 Task: Find connections with filter location Bertoua with filter topic #AIwith filter profile language Spanish with filter current company KEYENCE CORPORATION with filter school St. Anthony's High School - India with filter industry Wholesale Building Materials with filter service category Labor and Employment Law with filter keywords title Hotel Manager
Action: Mouse scrolled (396, 533) with delta (0, 0)
Screenshot: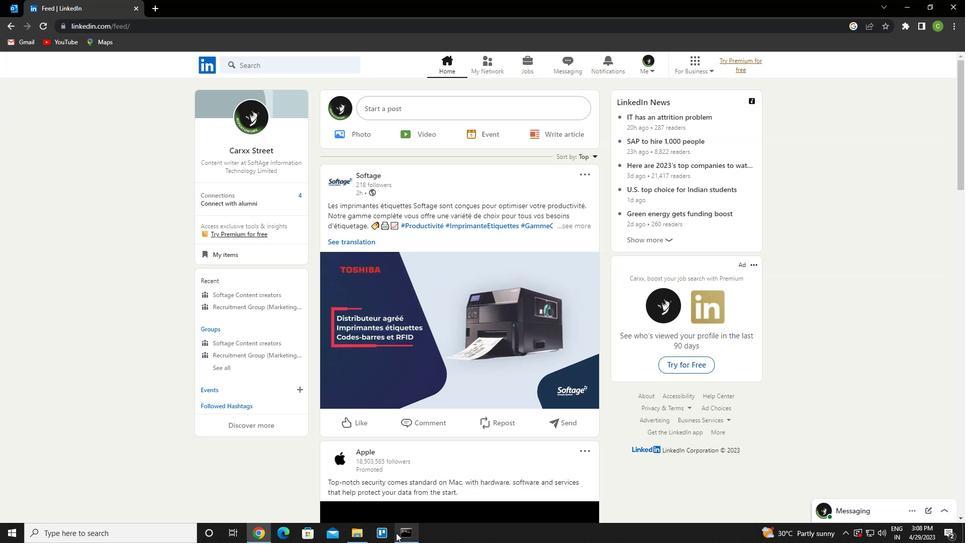 
Action: Mouse moved to (492, 64)
Screenshot: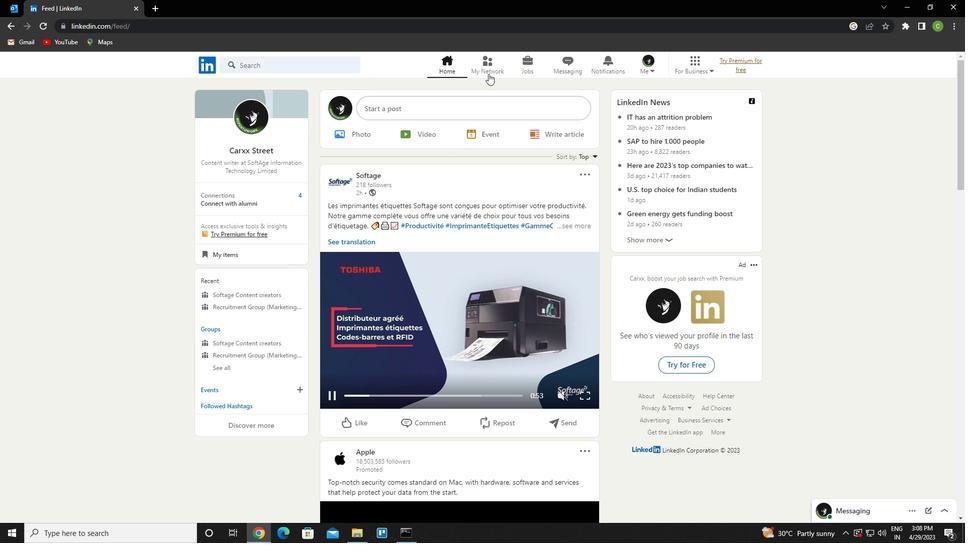 
Action: Mouse pressed left at (492, 64)
Screenshot: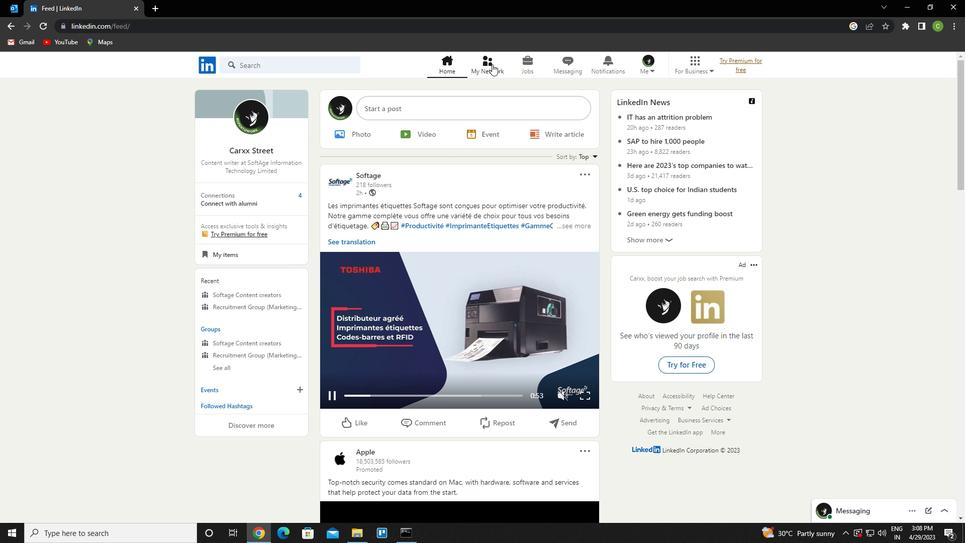 
Action: Mouse moved to (271, 116)
Screenshot: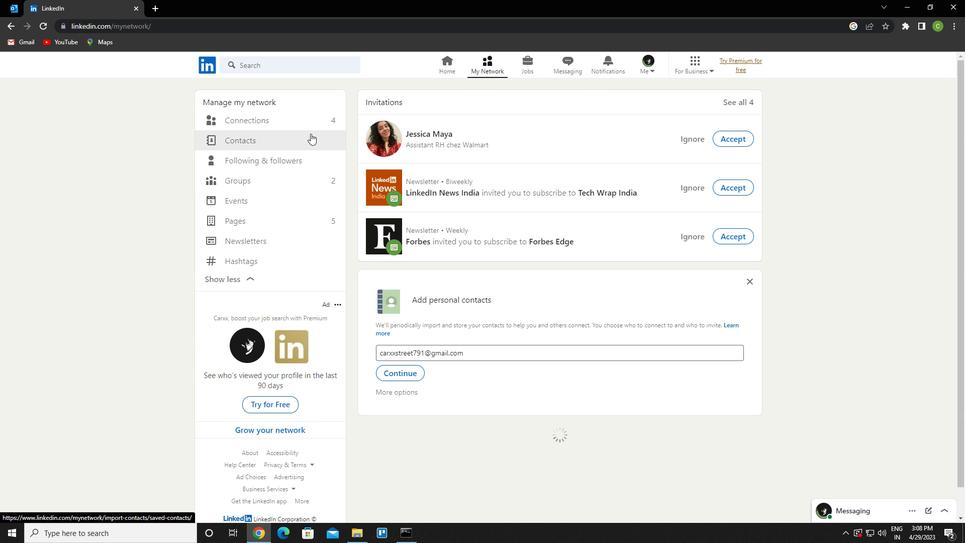 
Action: Mouse pressed left at (271, 116)
Screenshot: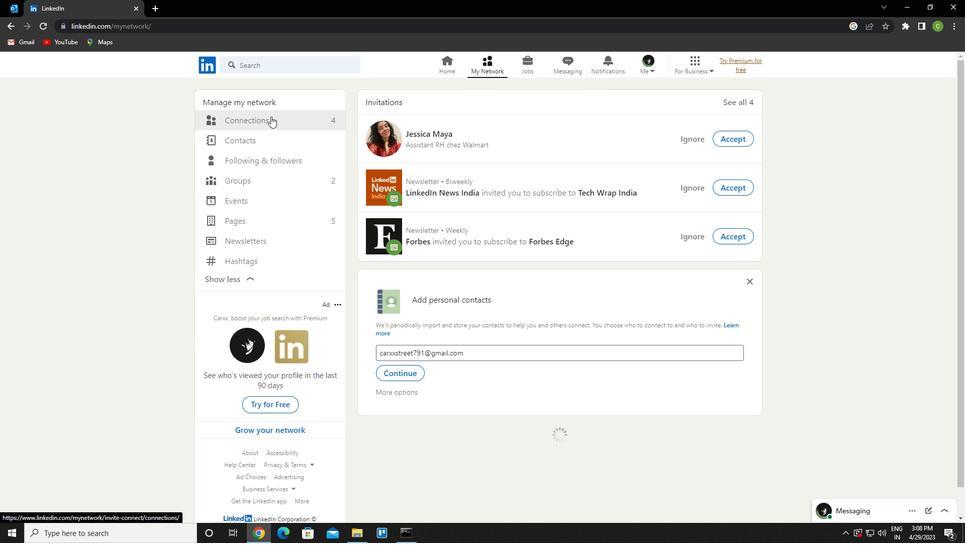 
Action: Mouse moved to (572, 127)
Screenshot: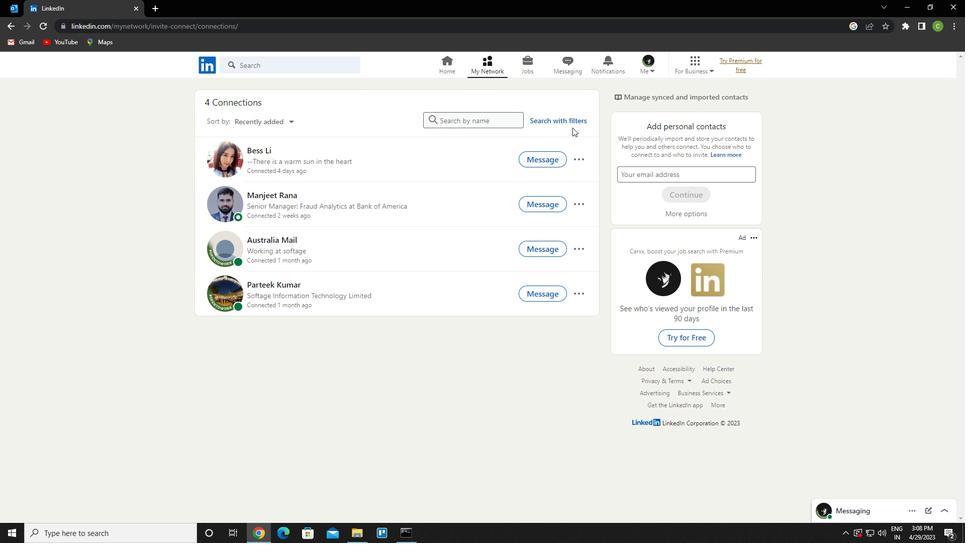 
Action: Mouse pressed left at (572, 127)
Screenshot: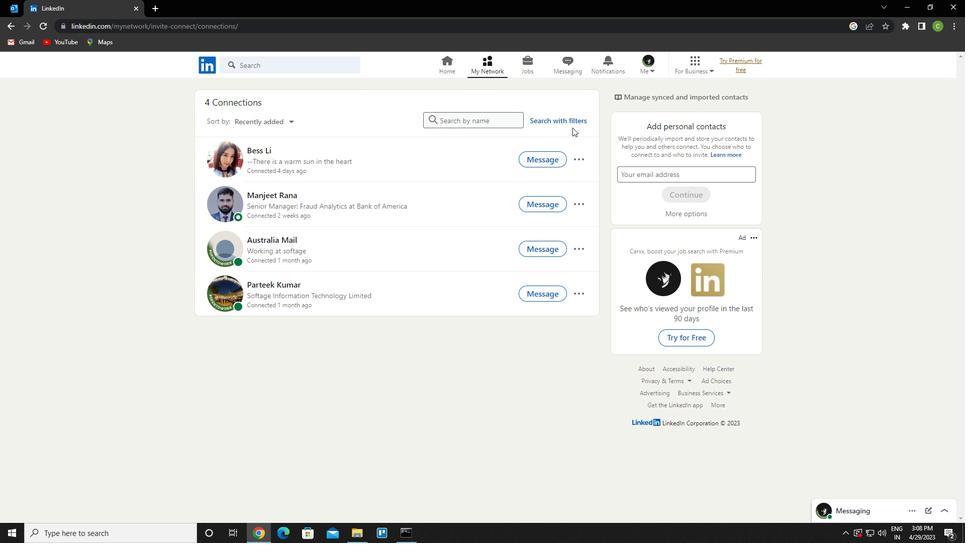 
Action: Mouse moved to (573, 122)
Screenshot: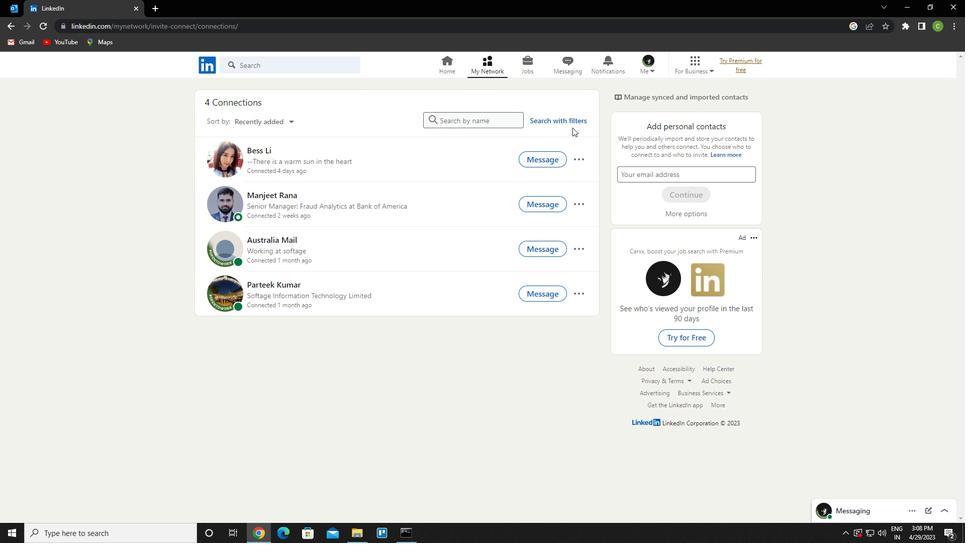 
Action: Mouse pressed left at (573, 122)
Screenshot: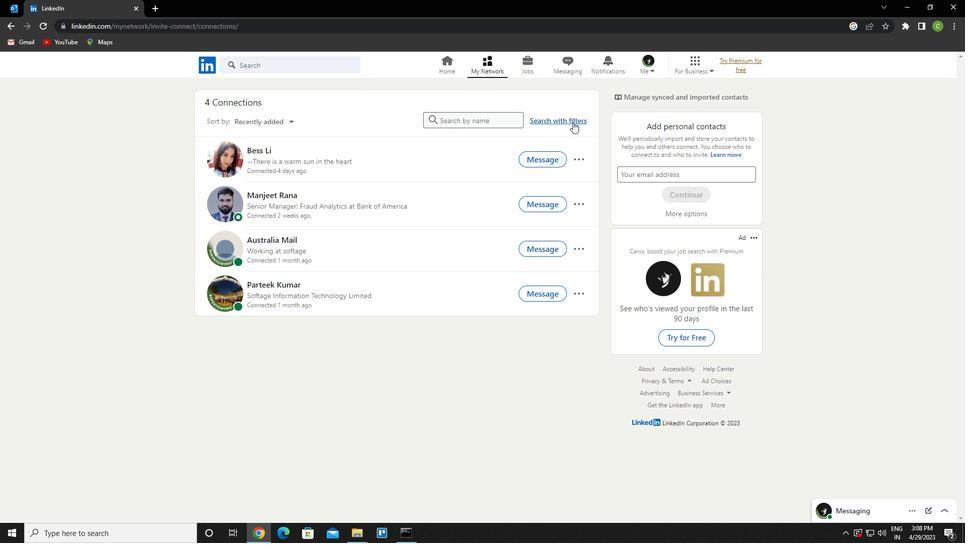 
Action: Mouse moved to (518, 90)
Screenshot: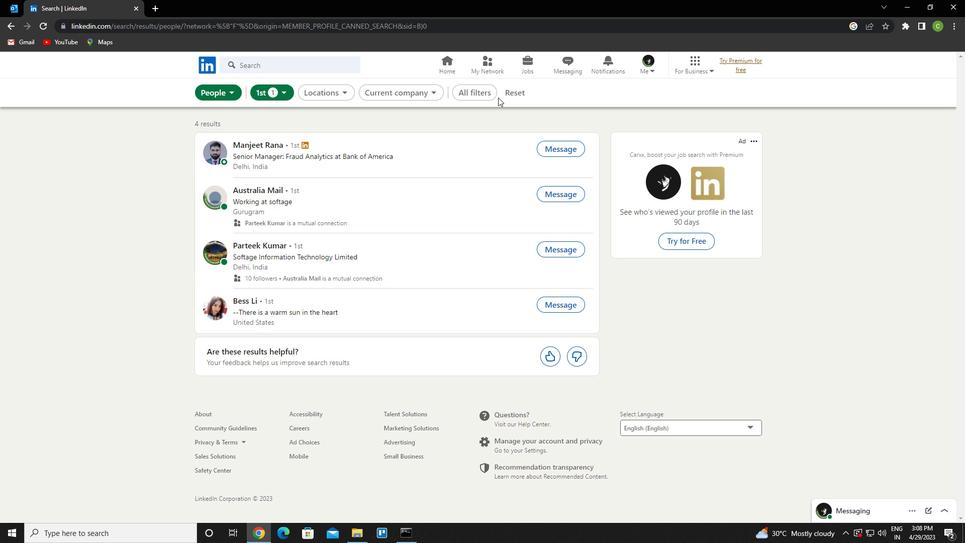 
Action: Mouse pressed left at (518, 90)
Screenshot: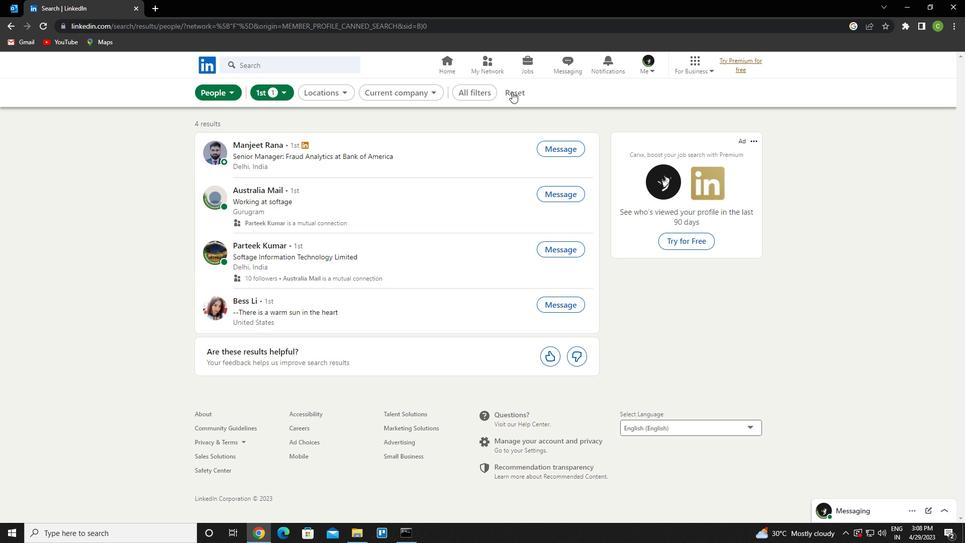 
Action: Mouse moved to (506, 88)
Screenshot: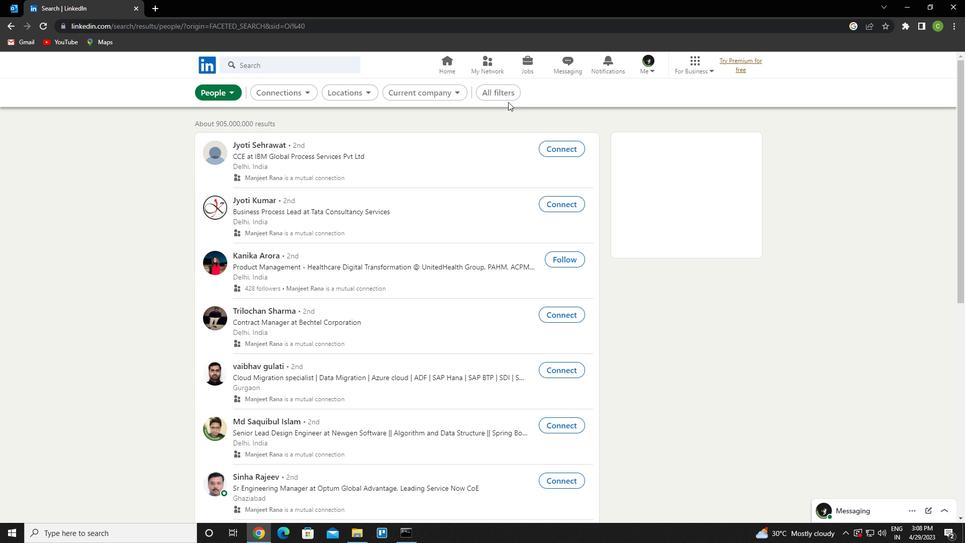 
Action: Mouse pressed left at (506, 88)
Screenshot: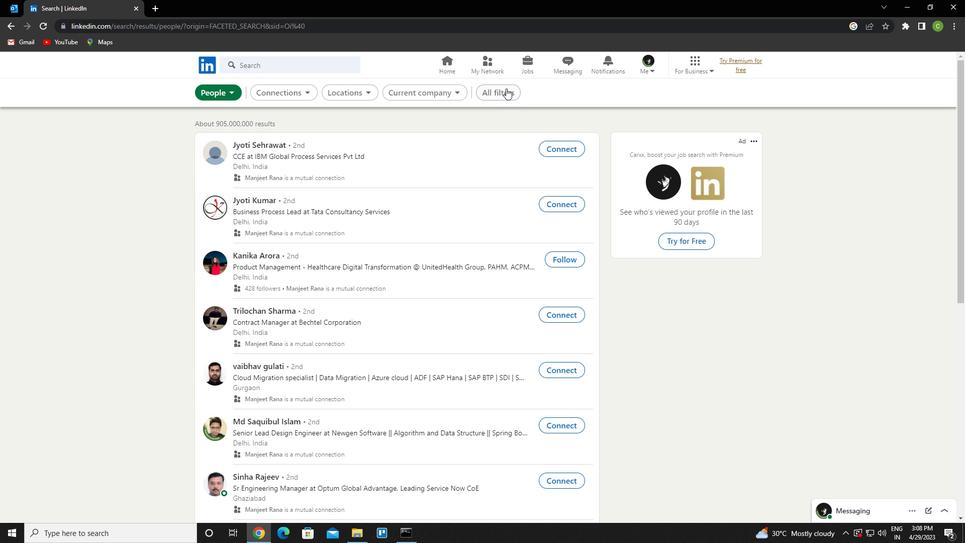 
Action: Mouse moved to (783, 336)
Screenshot: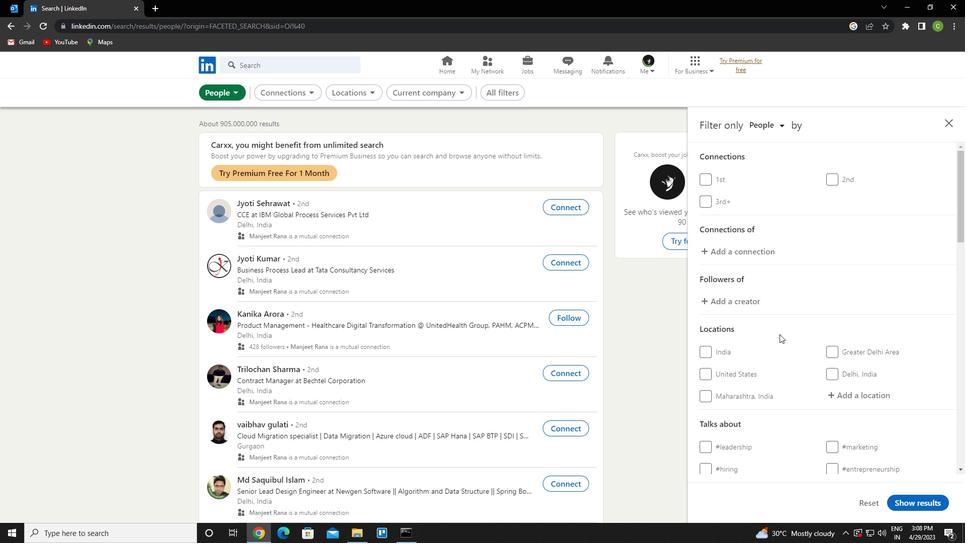 
Action: Mouse scrolled (783, 335) with delta (0, 0)
Screenshot: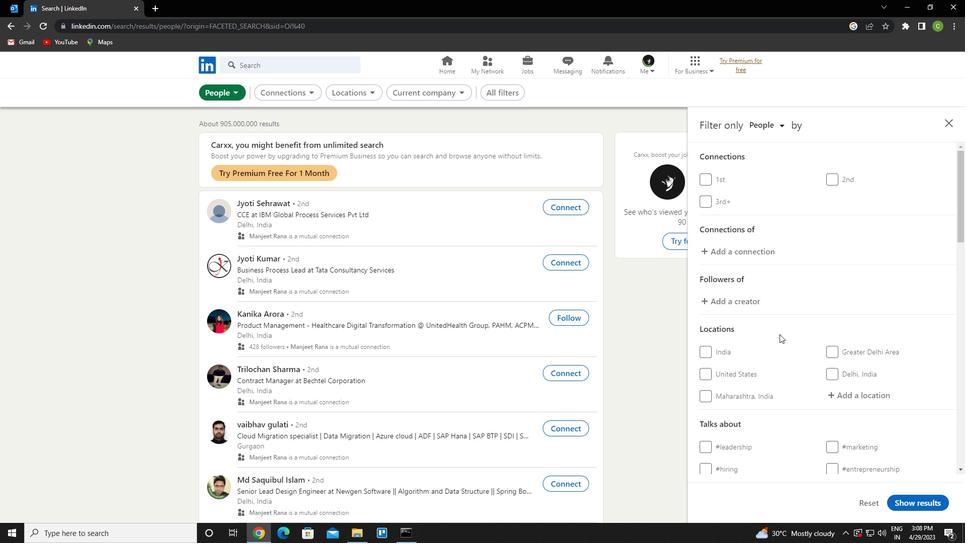 
Action: Mouse moved to (788, 340)
Screenshot: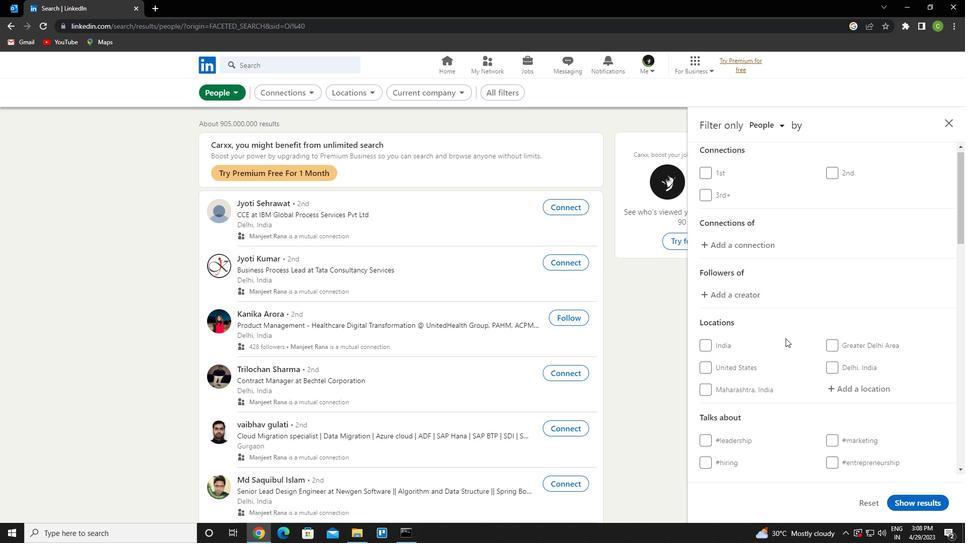 
Action: Mouse scrolled (788, 340) with delta (0, 0)
Screenshot: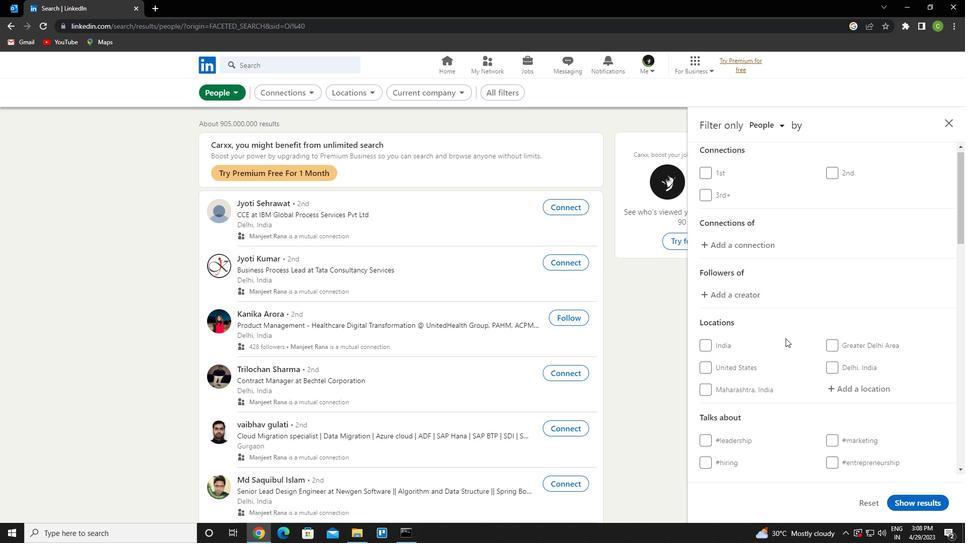 
Action: Mouse moved to (854, 294)
Screenshot: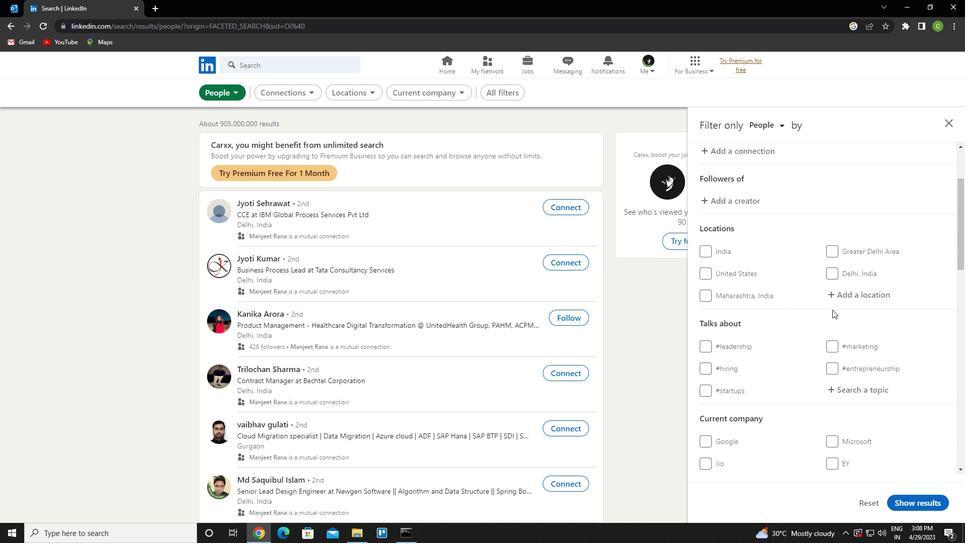 
Action: Mouse pressed left at (854, 294)
Screenshot: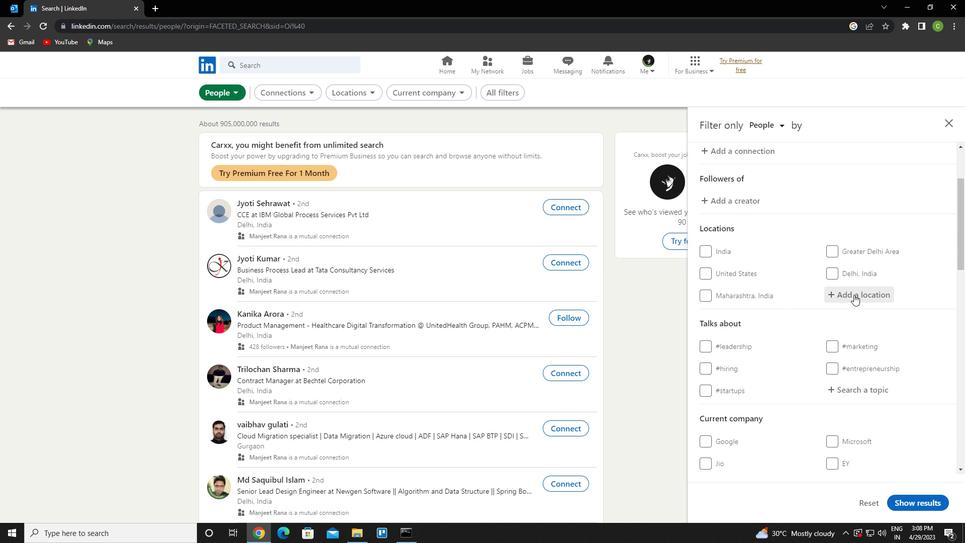 
Action: Key pressed <Key.caps_lock>b<Key.caps_lock>erto<Key.down>ua<Key.left><Key.down><Key.enter>
Screenshot: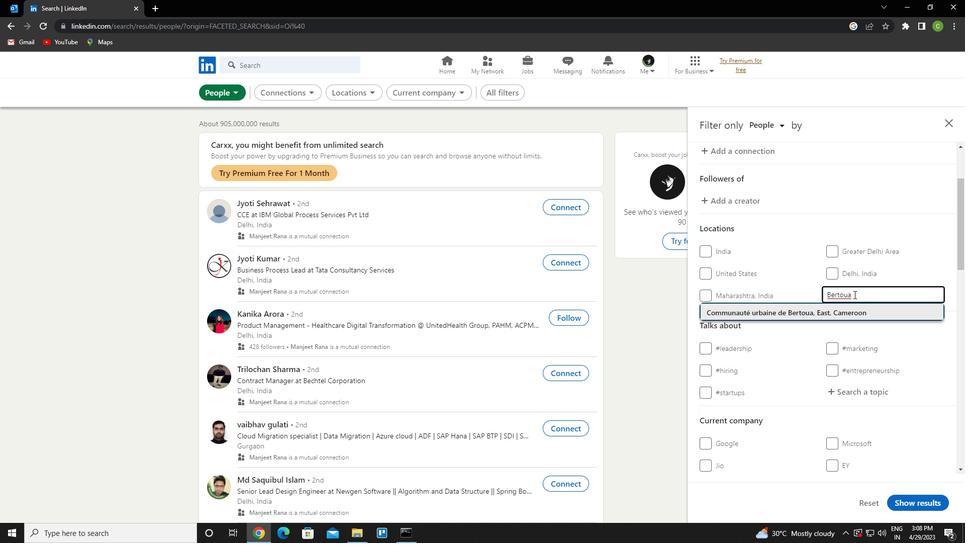 
Action: Mouse moved to (830, 308)
Screenshot: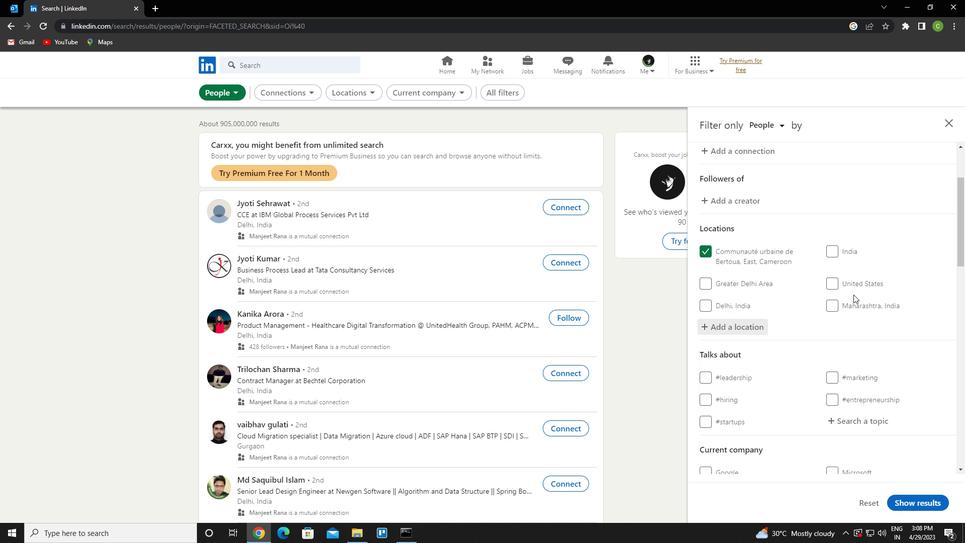 
Action: Mouse scrolled (830, 307) with delta (0, 0)
Screenshot: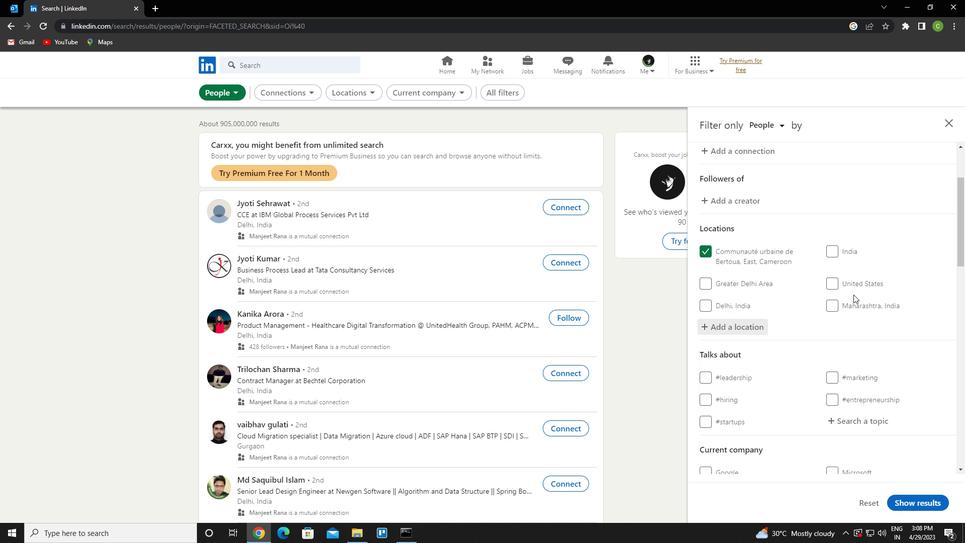 
Action: Mouse moved to (827, 306)
Screenshot: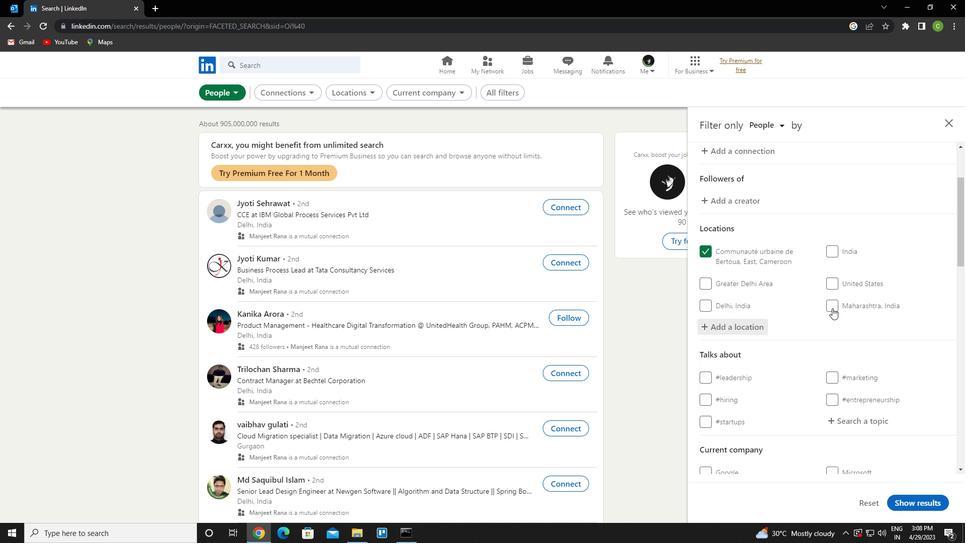 
Action: Mouse scrolled (827, 306) with delta (0, 0)
Screenshot: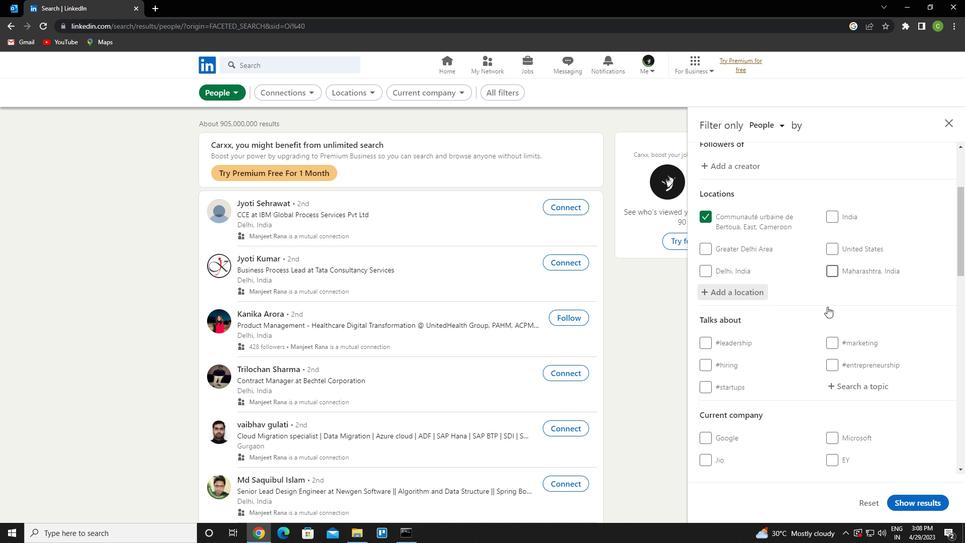 
Action: Mouse moved to (826, 306)
Screenshot: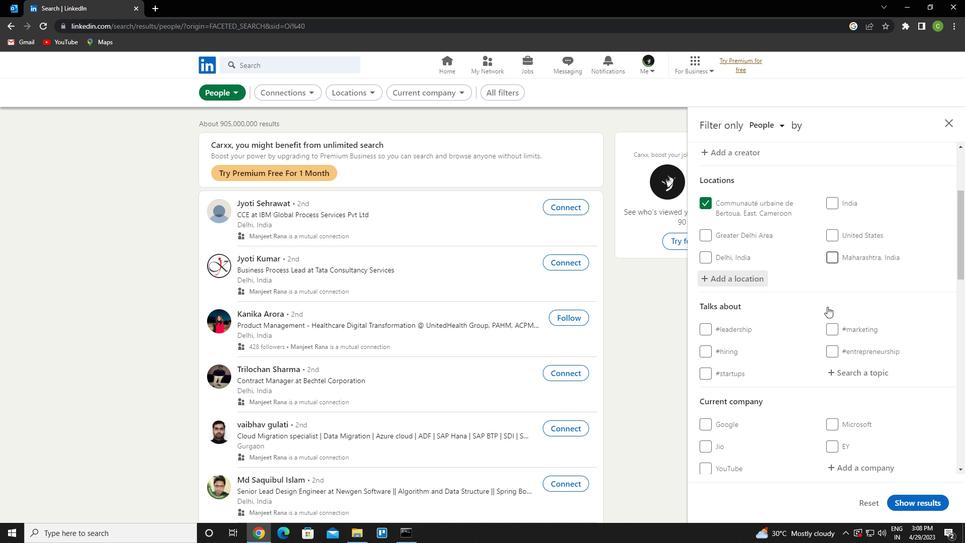 
Action: Mouse scrolled (826, 306) with delta (0, 0)
Screenshot: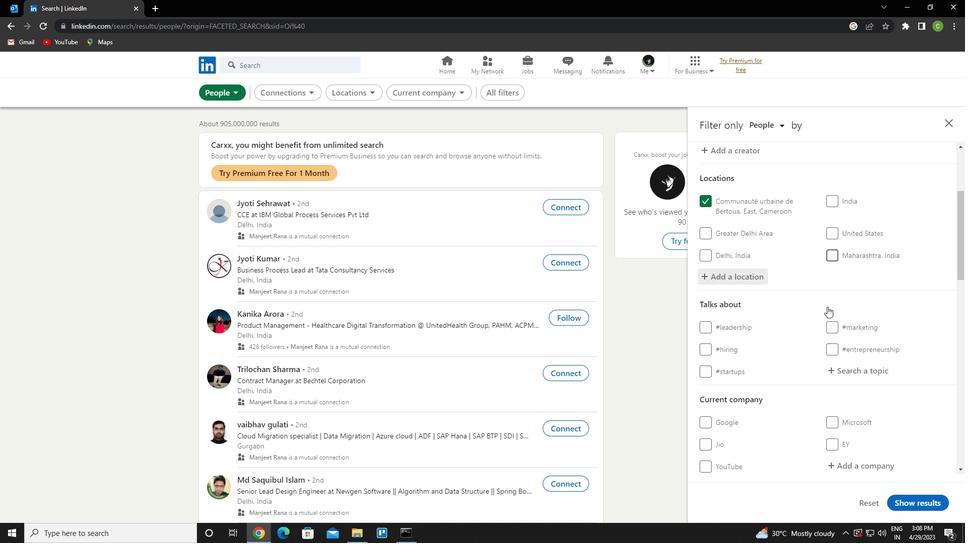 
Action: Mouse moved to (863, 271)
Screenshot: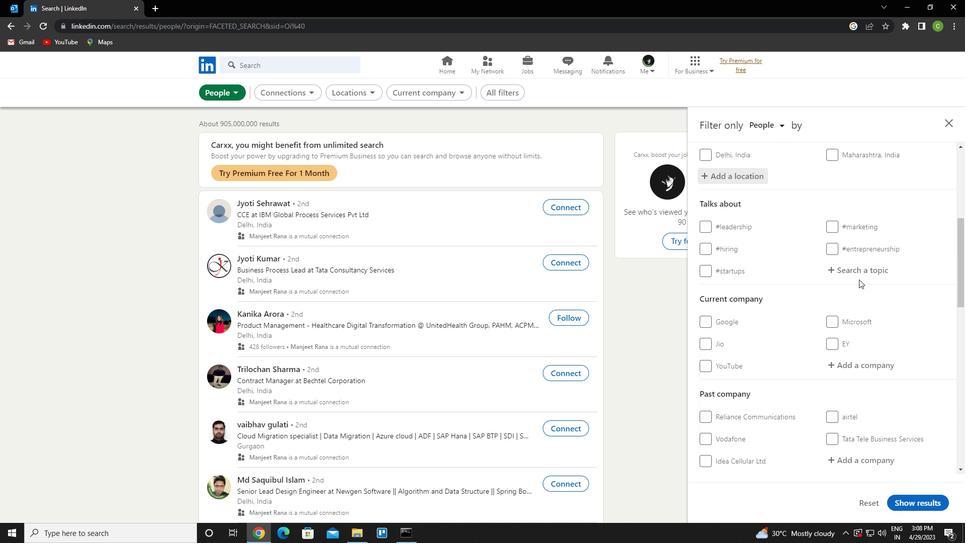 
Action: Mouse pressed left at (863, 271)
Screenshot: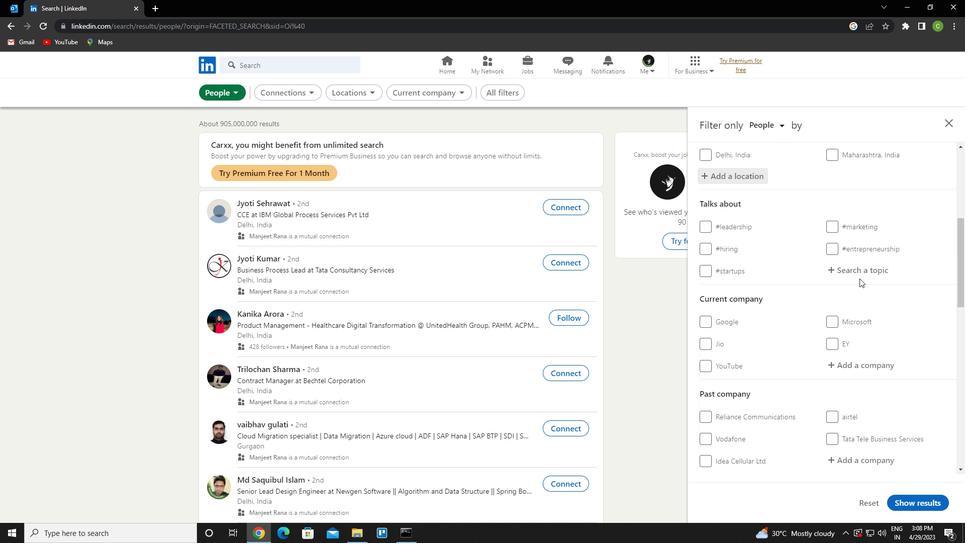 
Action: Key pressed ai<Key.down><Key.enter>
Screenshot: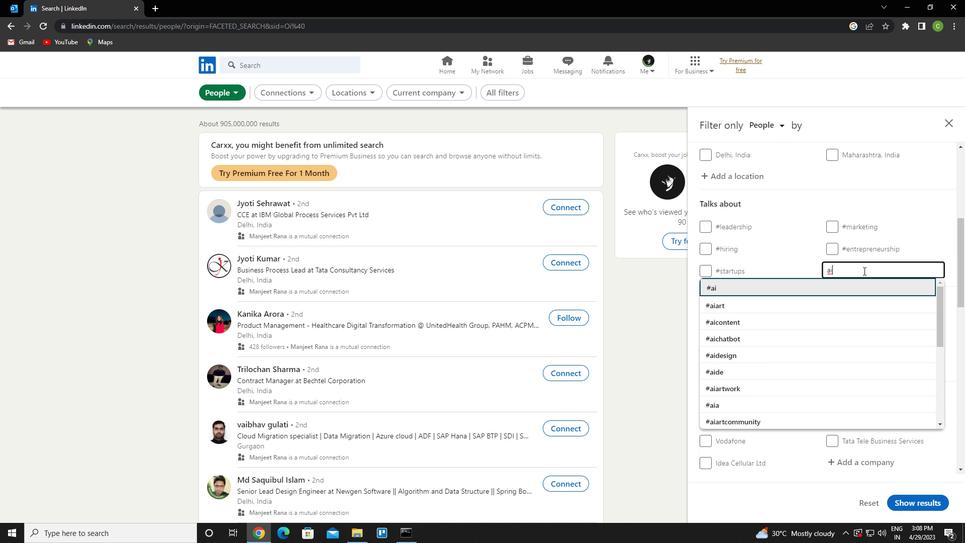 
Action: Mouse moved to (860, 271)
Screenshot: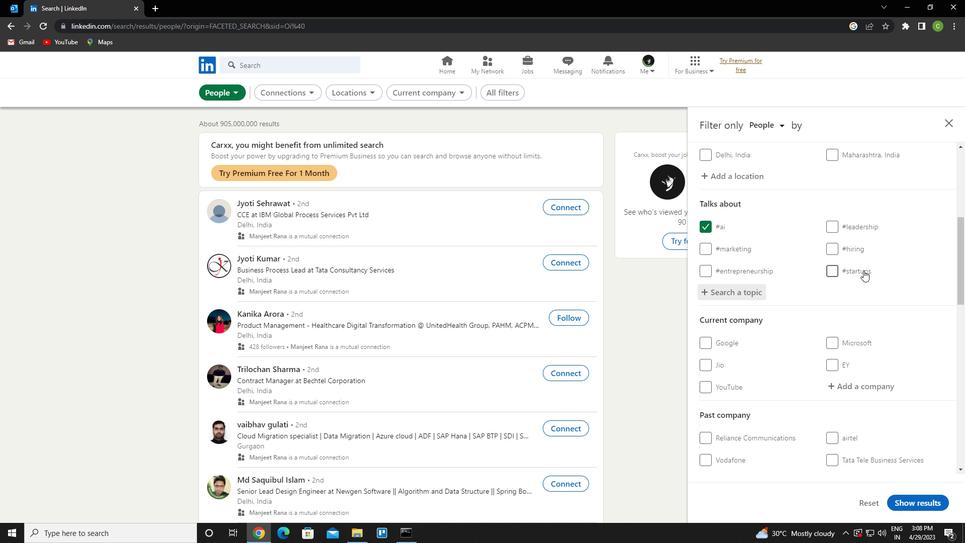 
Action: Mouse scrolled (860, 271) with delta (0, 0)
Screenshot: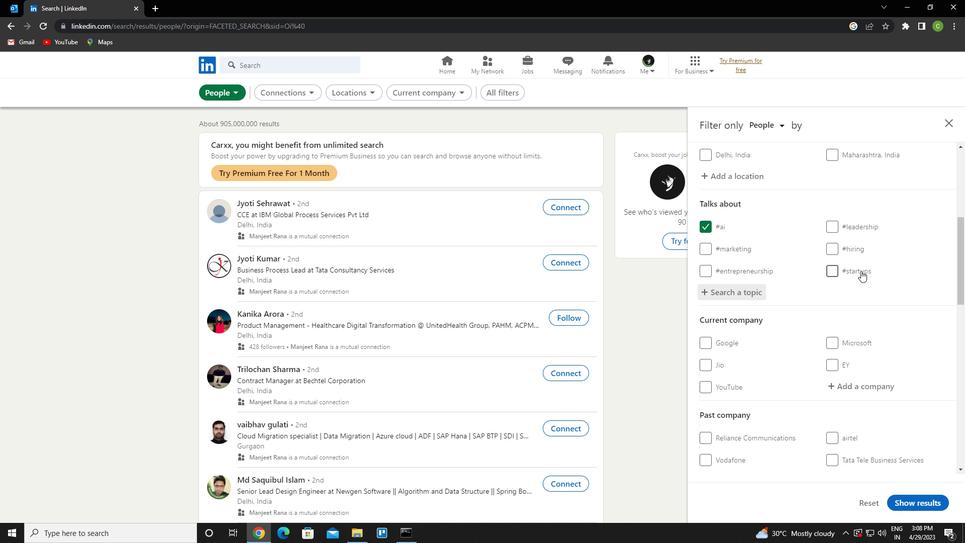 
Action: Mouse moved to (860, 272)
Screenshot: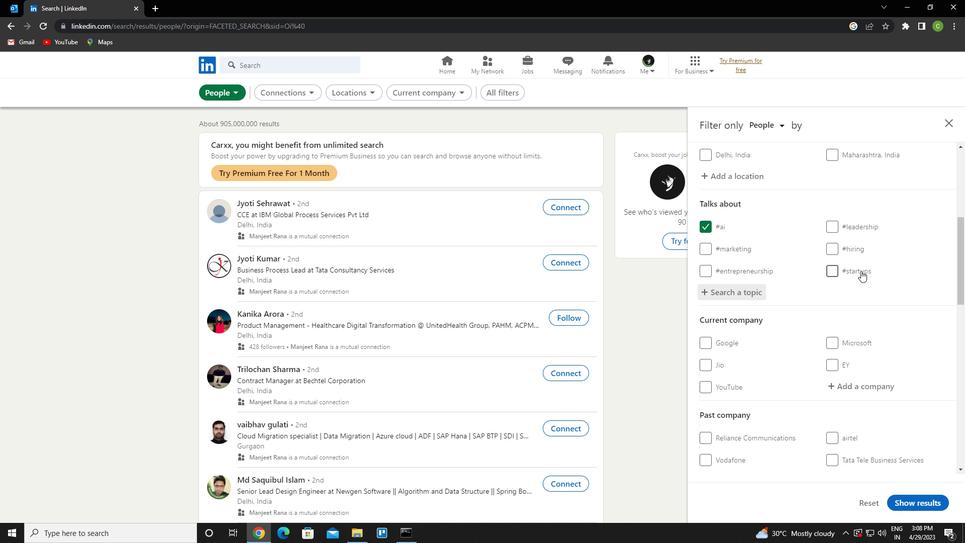 
Action: Mouse scrolled (860, 271) with delta (0, 0)
Screenshot: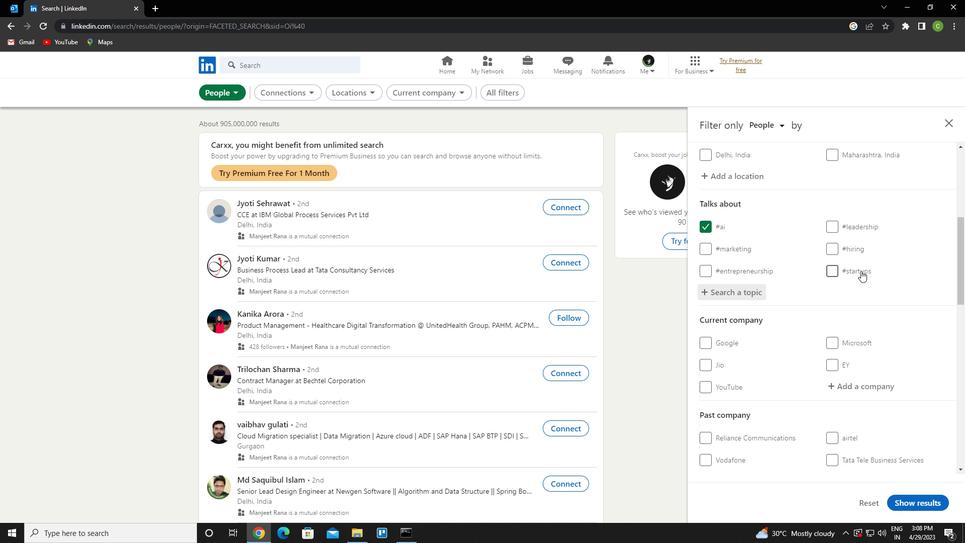 
Action: Mouse scrolled (860, 271) with delta (0, 0)
Screenshot: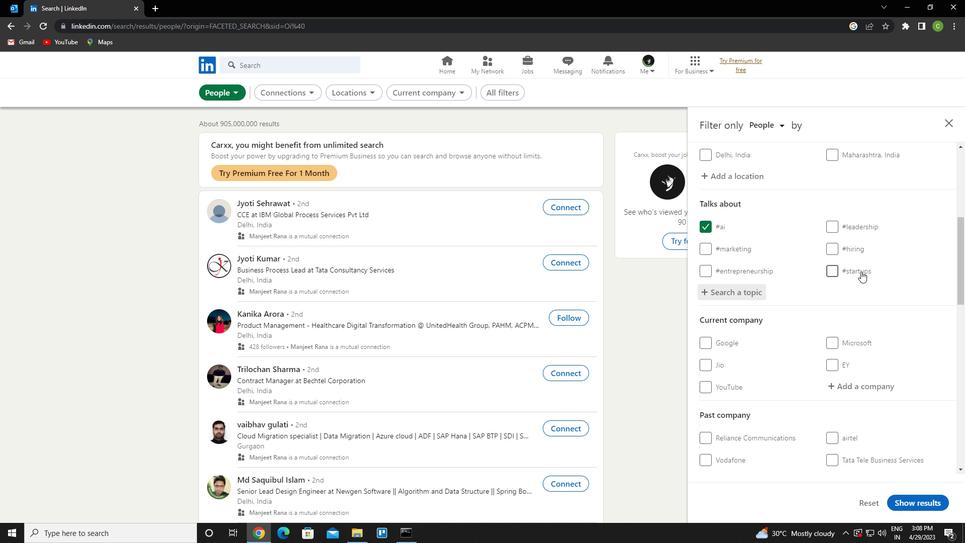 
Action: Mouse scrolled (860, 271) with delta (0, 0)
Screenshot: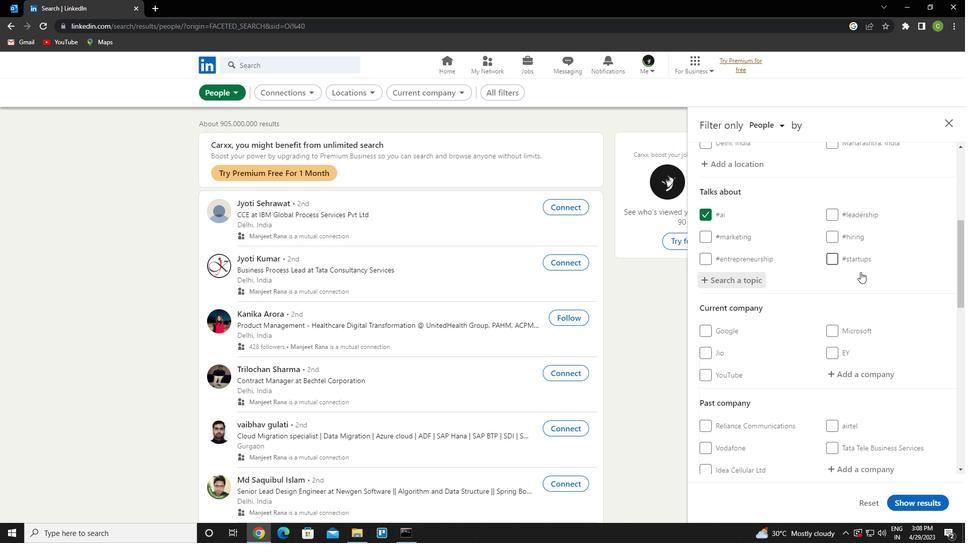 
Action: Mouse moved to (843, 283)
Screenshot: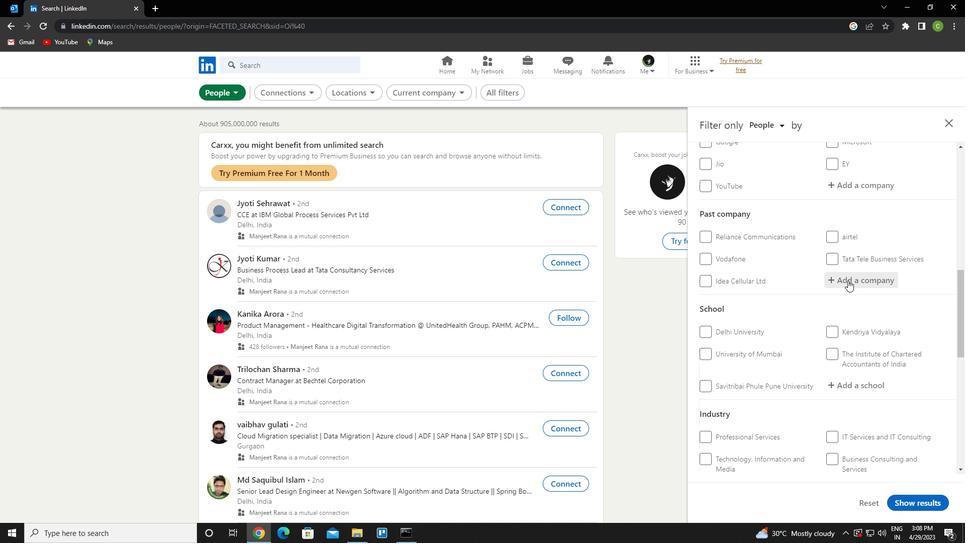 
Action: Mouse scrolled (843, 283) with delta (0, 0)
Screenshot: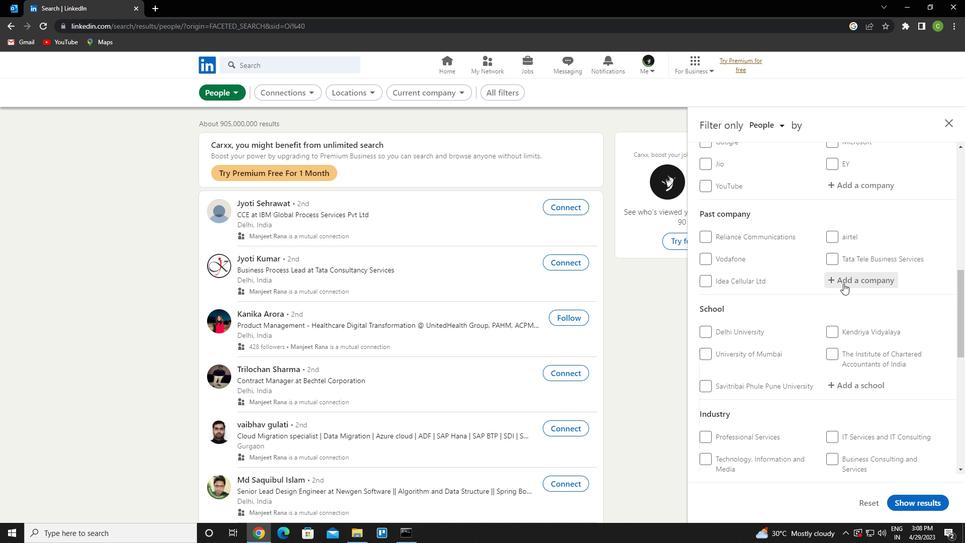 
Action: Mouse scrolled (843, 283) with delta (0, 0)
Screenshot: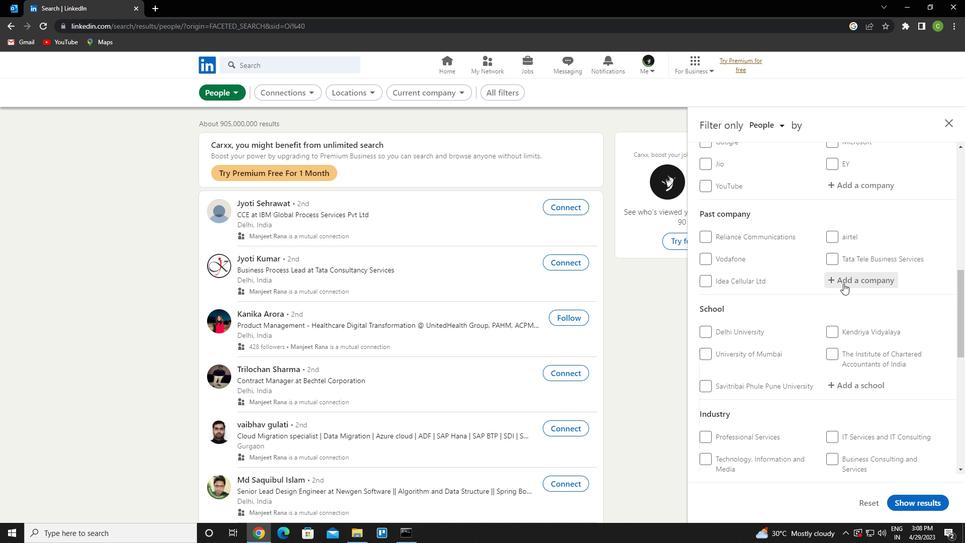 
Action: Mouse moved to (842, 284)
Screenshot: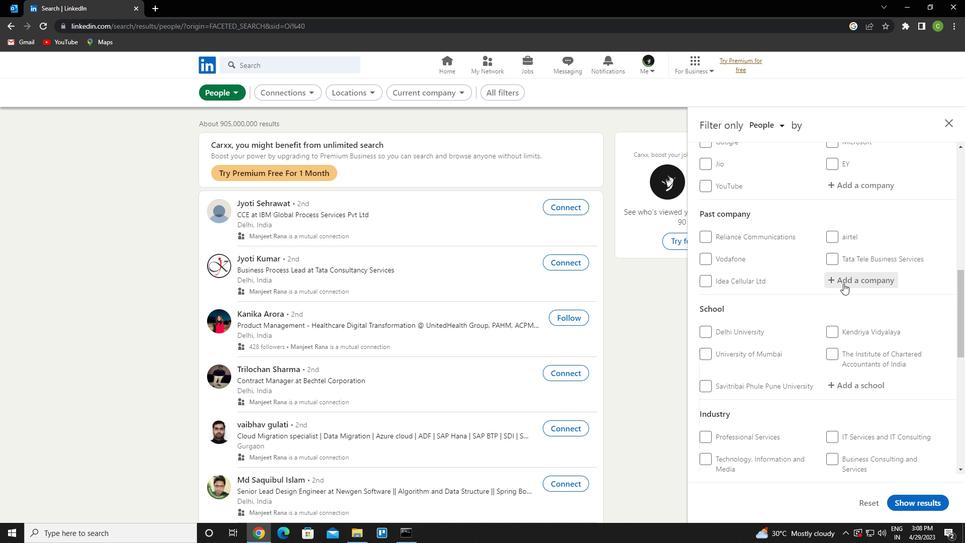 
Action: Mouse scrolled (842, 284) with delta (0, 0)
Screenshot: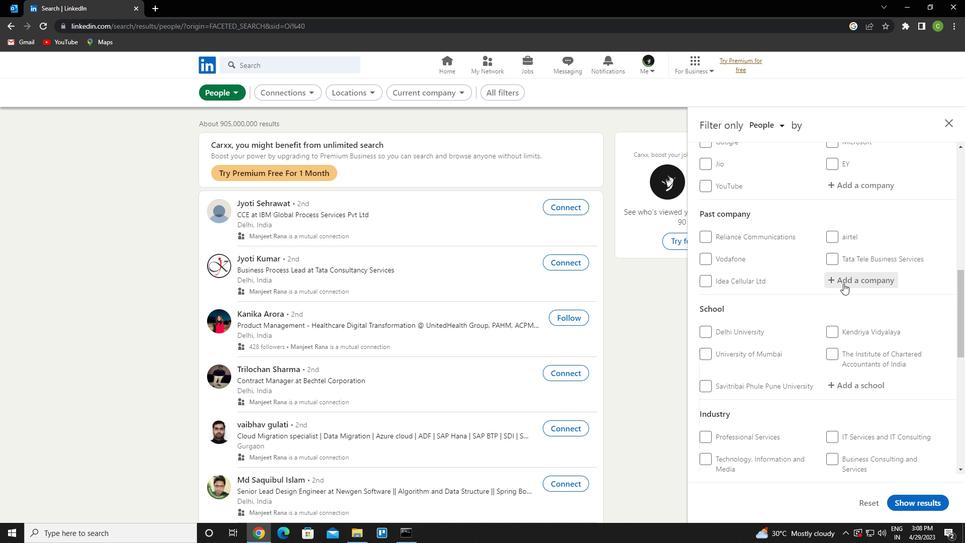 
Action: Mouse moved to (840, 285)
Screenshot: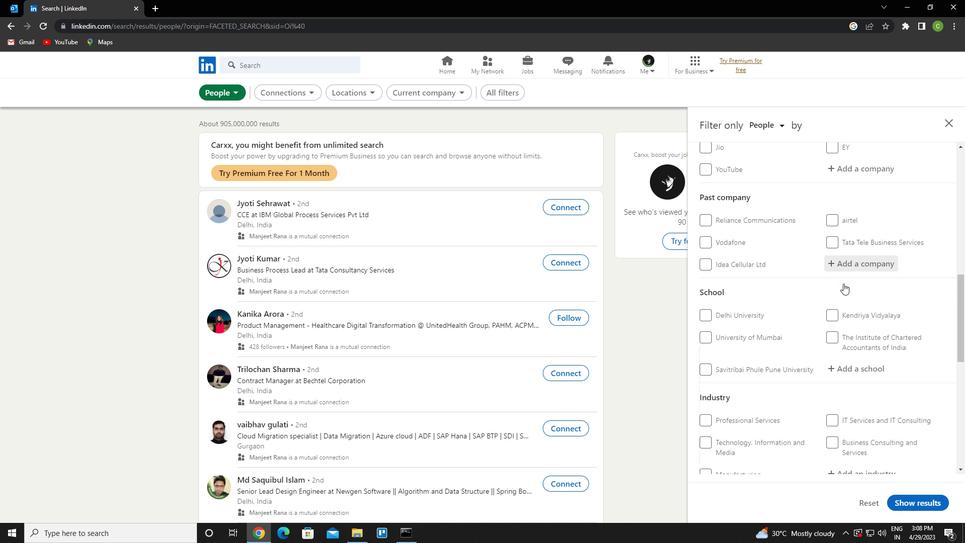 
Action: Mouse scrolled (840, 285) with delta (0, 0)
Screenshot: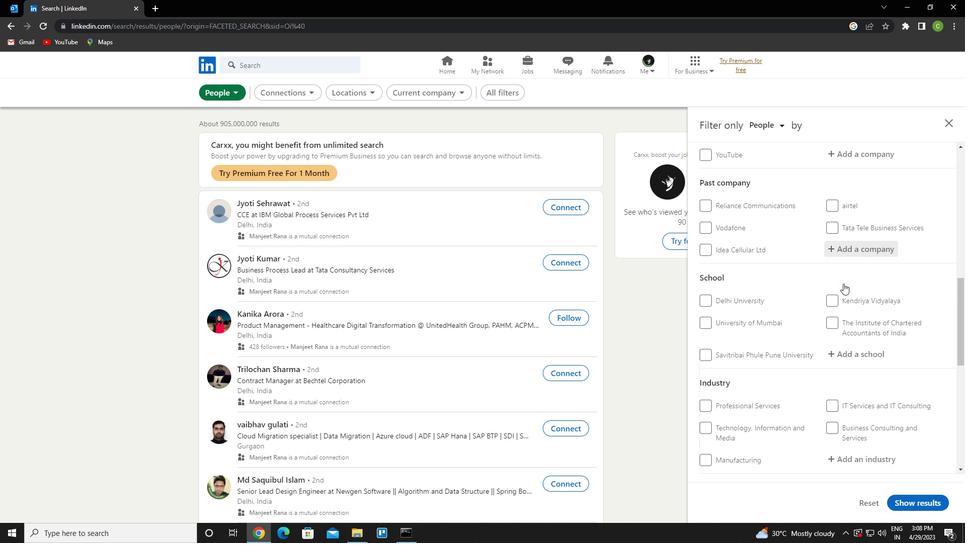 
Action: Mouse scrolled (840, 285) with delta (0, 0)
Screenshot: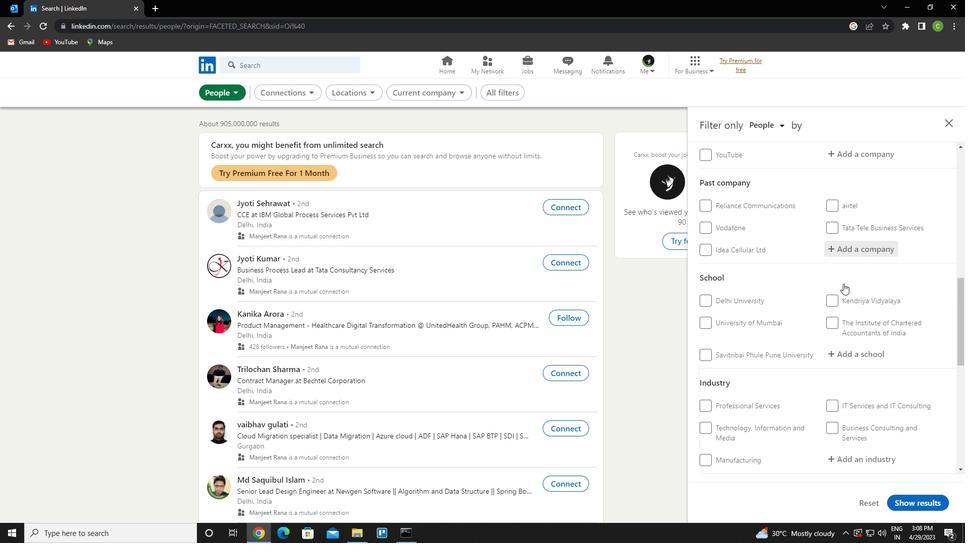 
Action: Mouse scrolled (840, 285) with delta (0, 0)
Screenshot: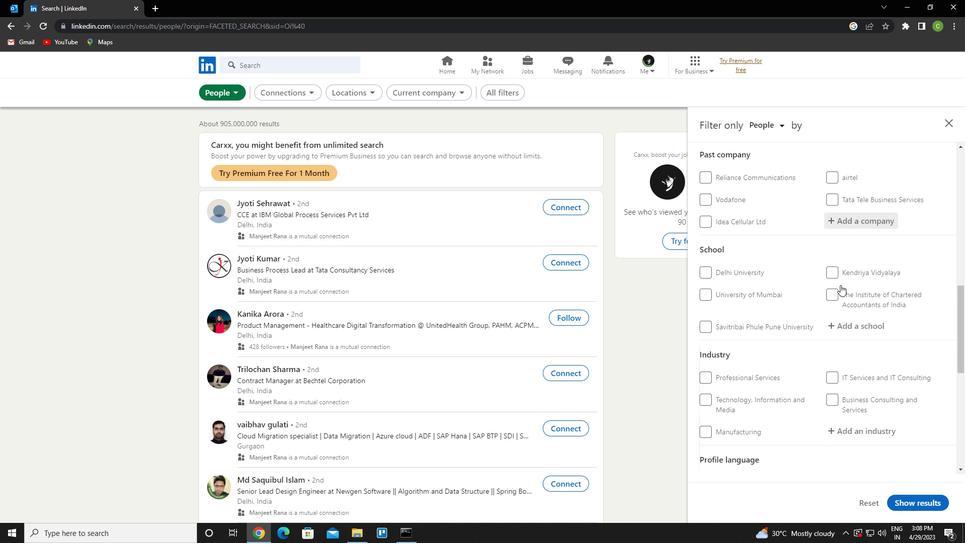 
Action: Mouse moved to (839, 286)
Screenshot: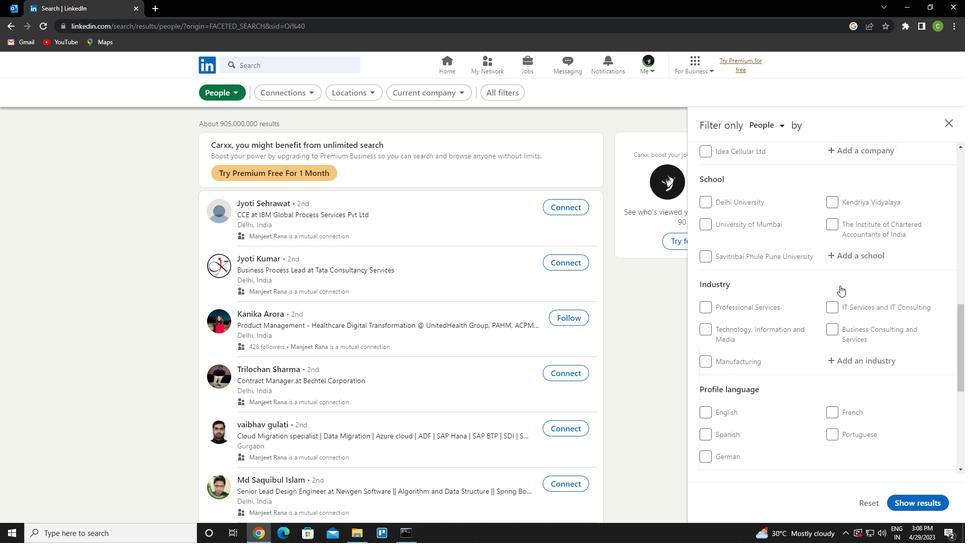 
Action: Mouse scrolled (839, 285) with delta (0, 0)
Screenshot: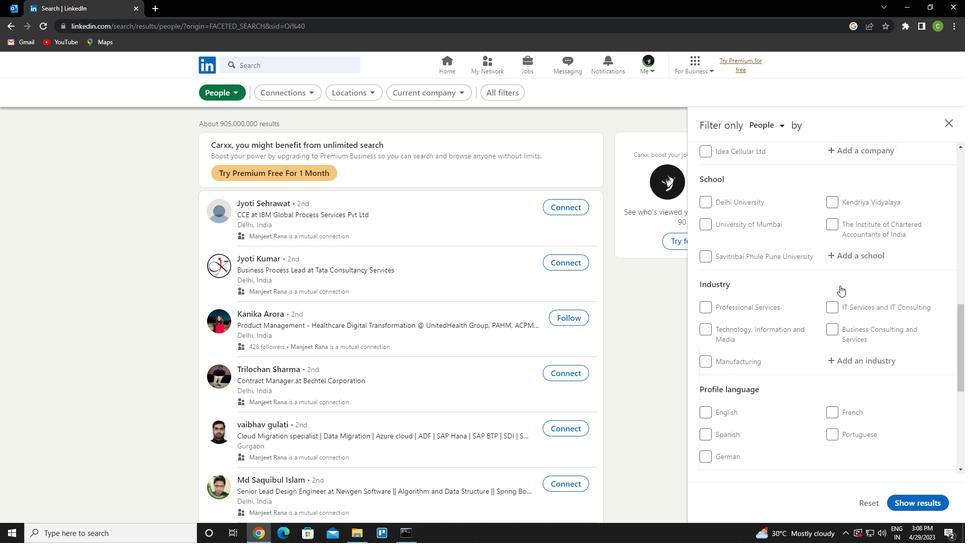 
Action: Mouse moved to (707, 214)
Screenshot: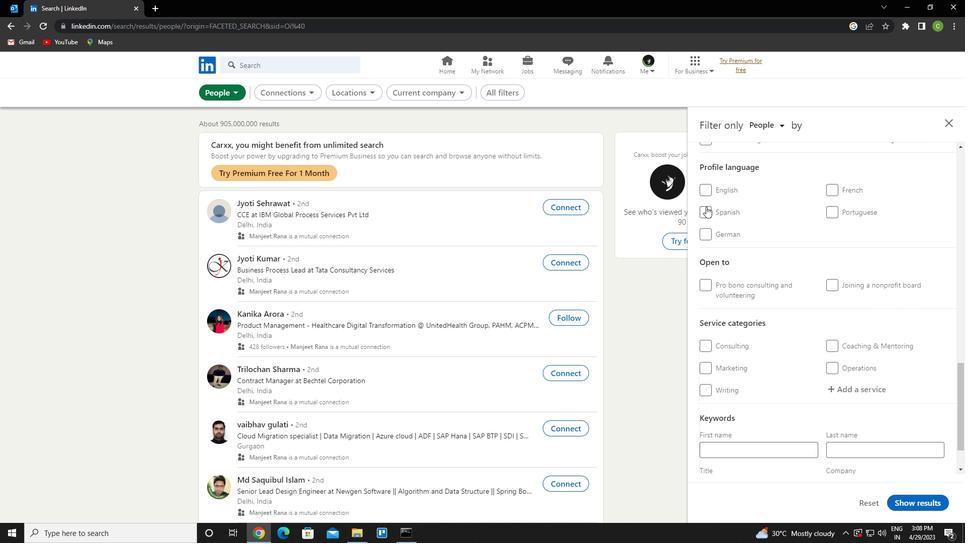 
Action: Mouse pressed left at (707, 214)
Screenshot: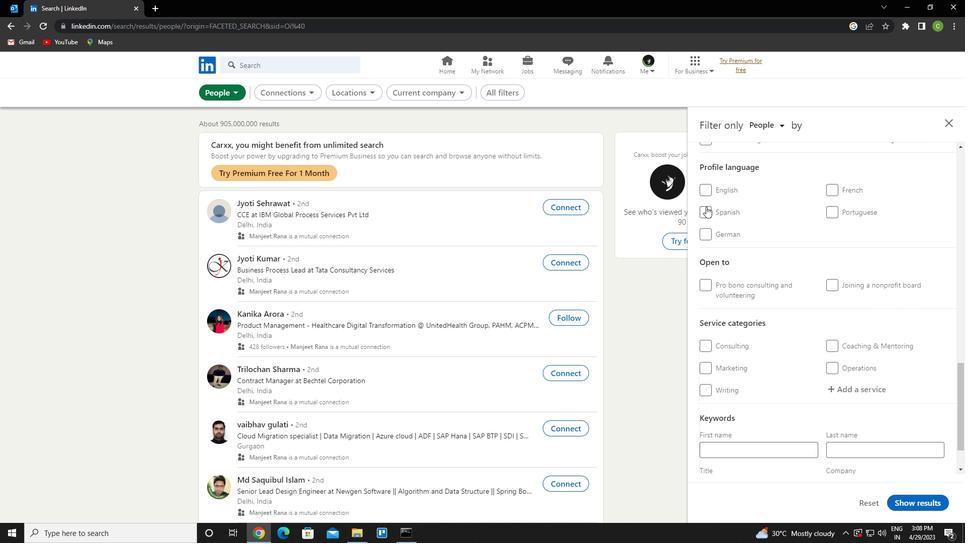 
Action: Mouse moved to (751, 248)
Screenshot: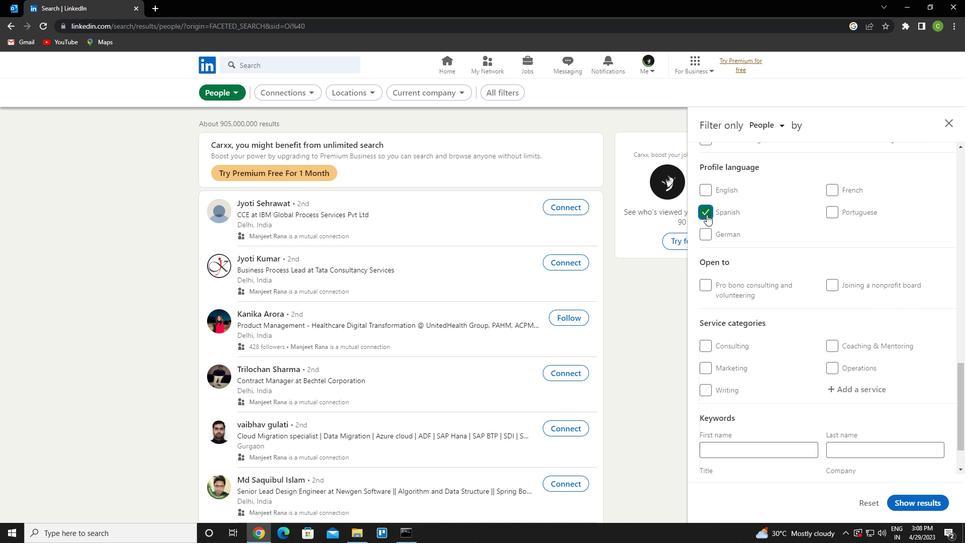 
Action: Mouse scrolled (751, 249) with delta (0, 0)
Screenshot: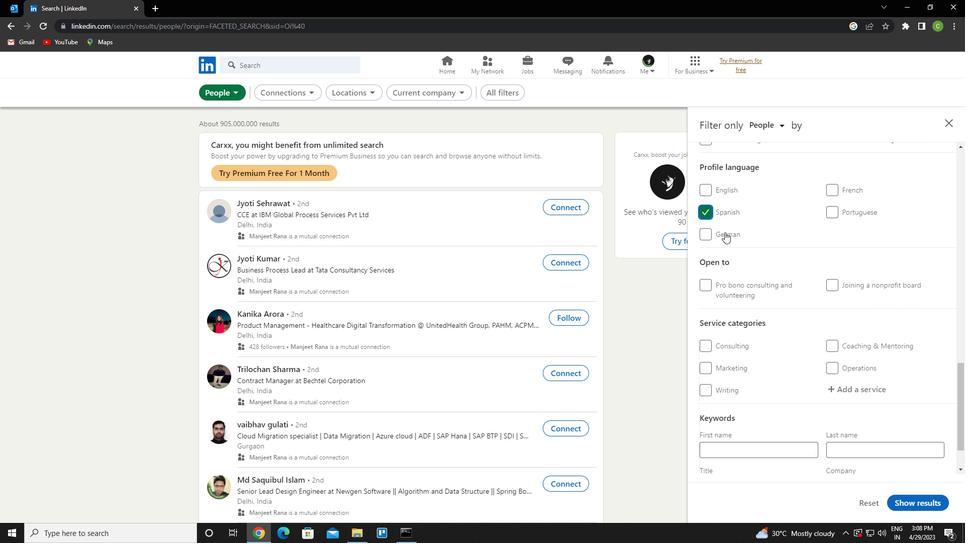 
Action: Mouse scrolled (751, 249) with delta (0, 0)
Screenshot: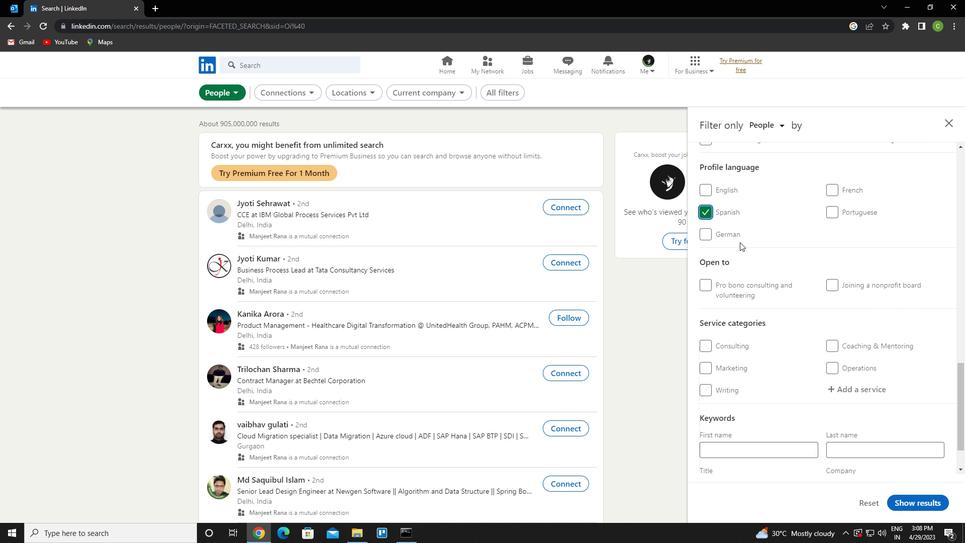 
Action: Mouse moved to (751, 248)
Screenshot: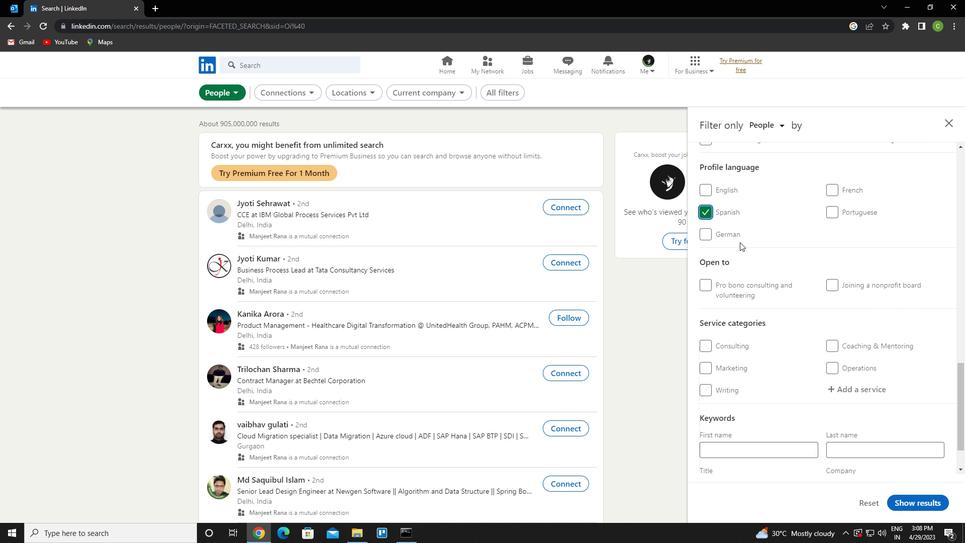 
Action: Mouse scrolled (751, 249) with delta (0, 0)
Screenshot: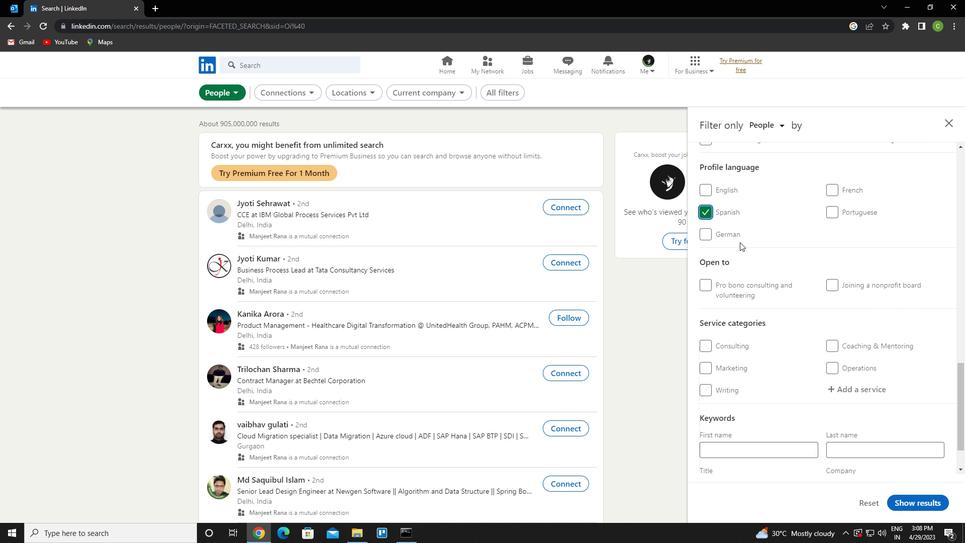 
Action: Mouse scrolled (751, 249) with delta (0, 0)
Screenshot: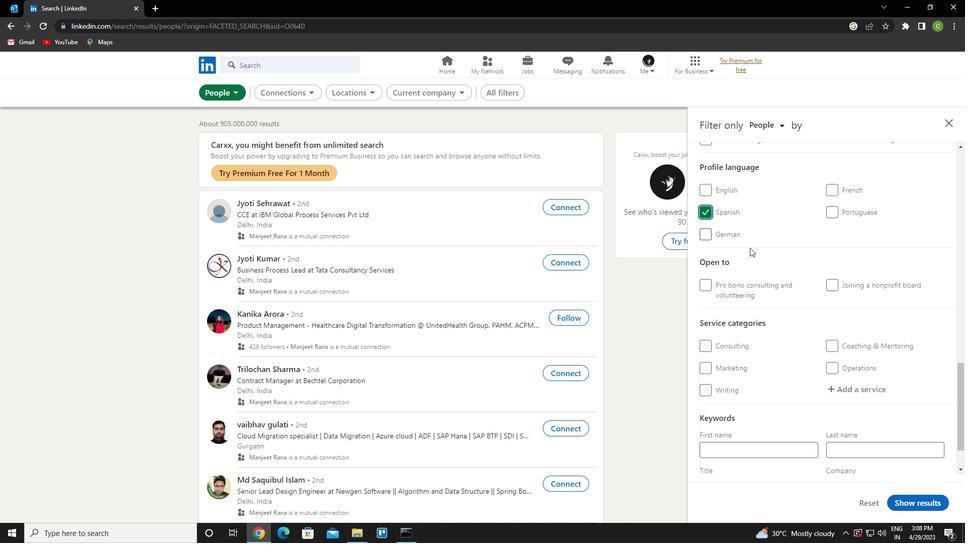 
Action: Mouse moved to (752, 248)
Screenshot: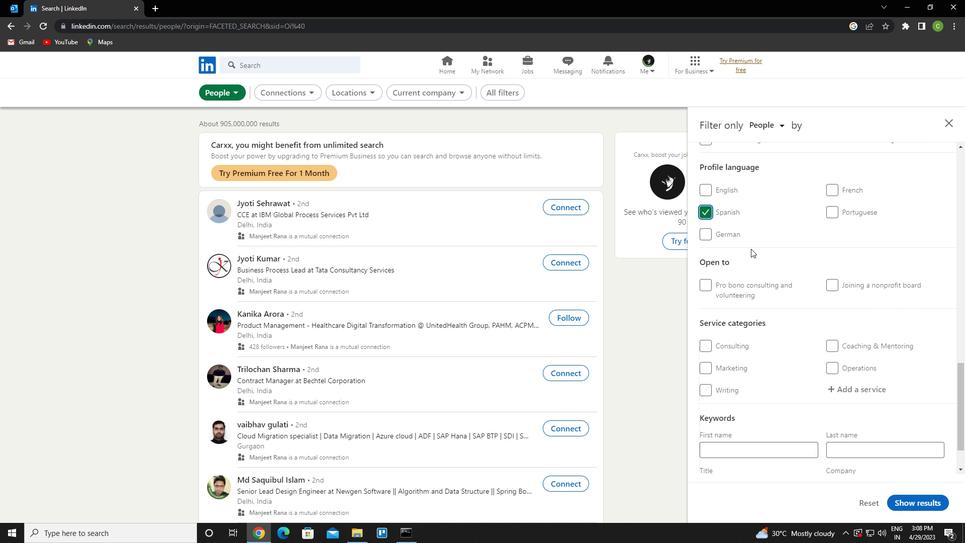 
Action: Mouse scrolled (752, 249) with delta (0, 0)
Screenshot: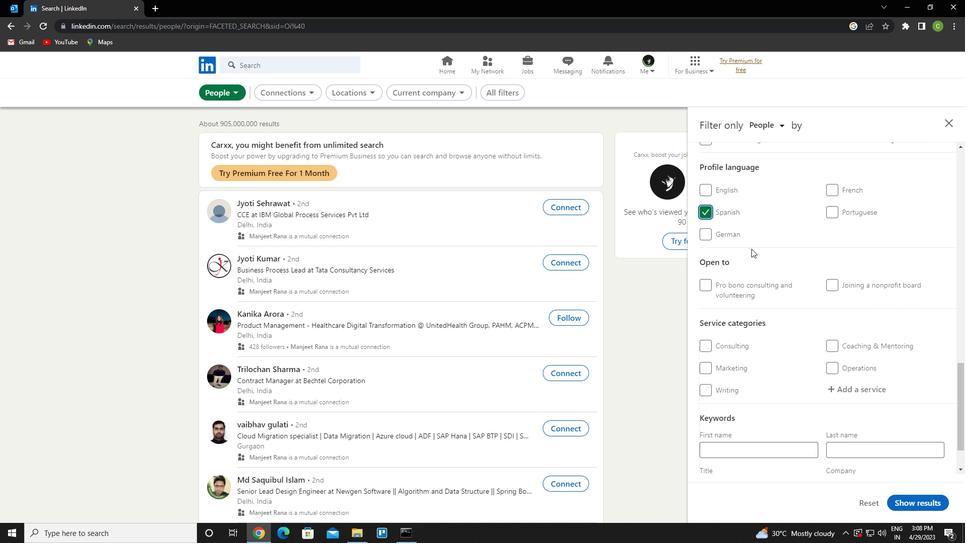 
Action: Mouse moved to (865, 289)
Screenshot: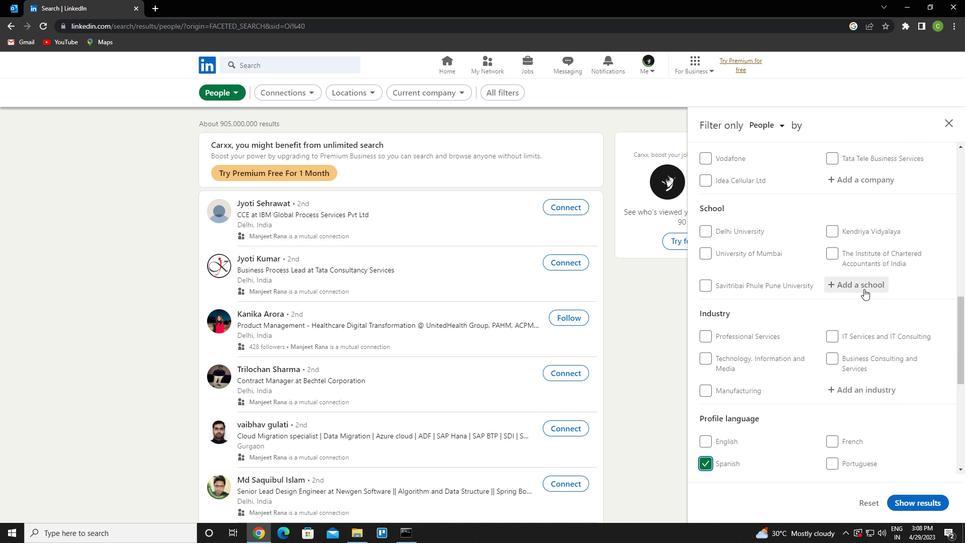 
Action: Mouse pressed left at (865, 289)
Screenshot: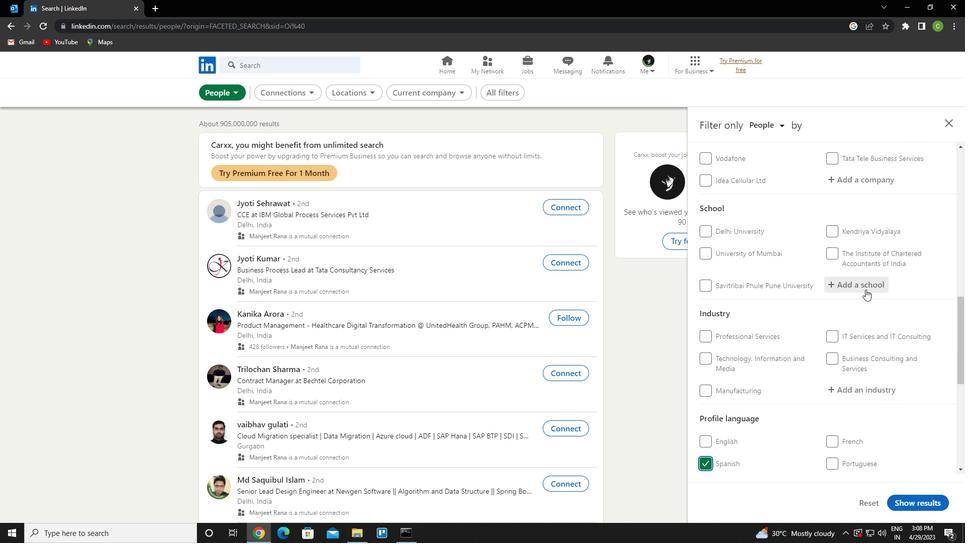 
Action: Key pressed <Key.caps_lock>keyence<Key.space><Key.shift><Key.left>ctrl+X
Screenshot: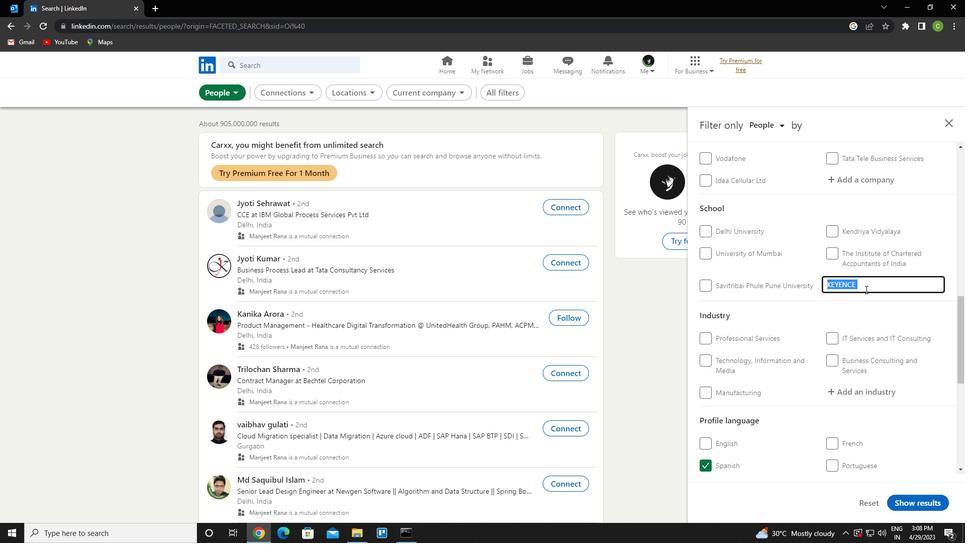 
Action: Mouse moved to (890, 249)
Screenshot: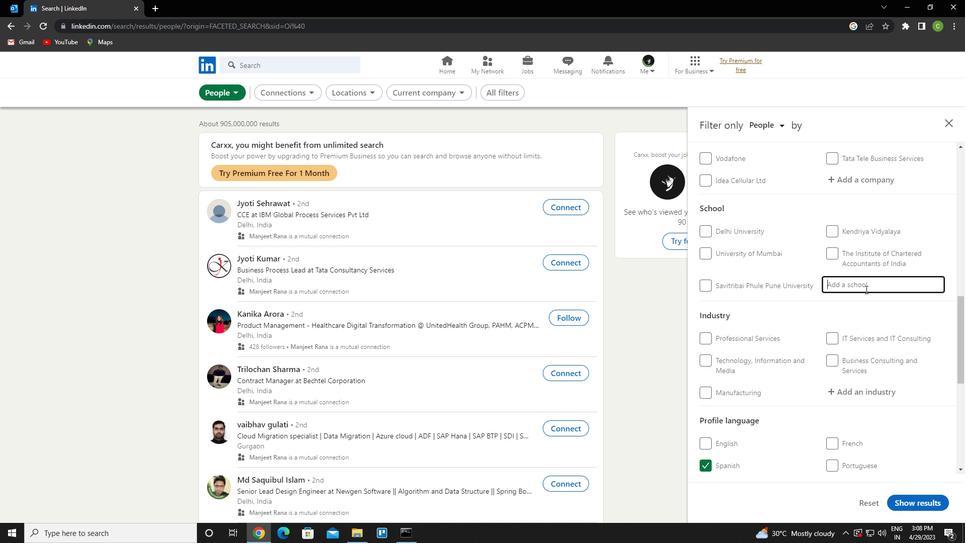
Action: Mouse scrolled (890, 249) with delta (0, 0)
Screenshot: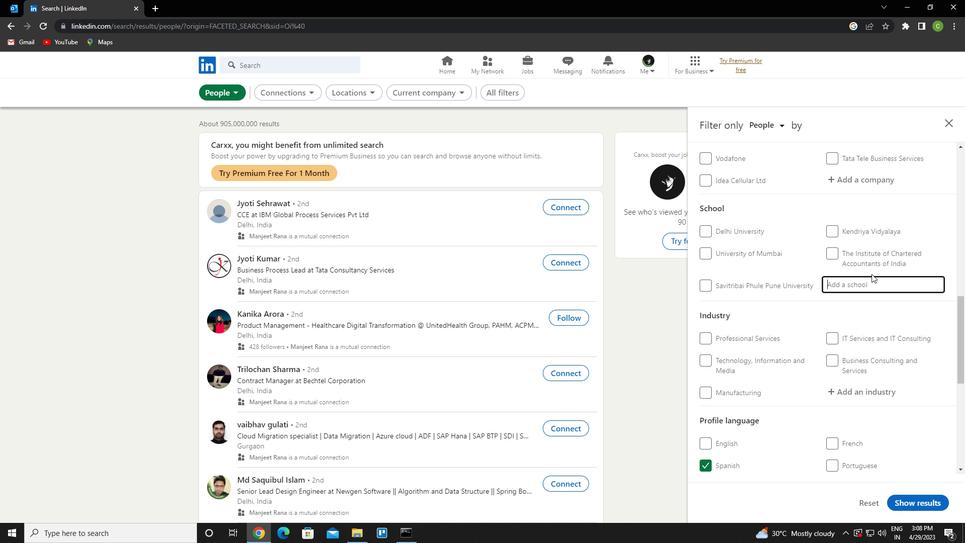 
Action: Mouse scrolled (890, 249) with delta (0, 0)
Screenshot: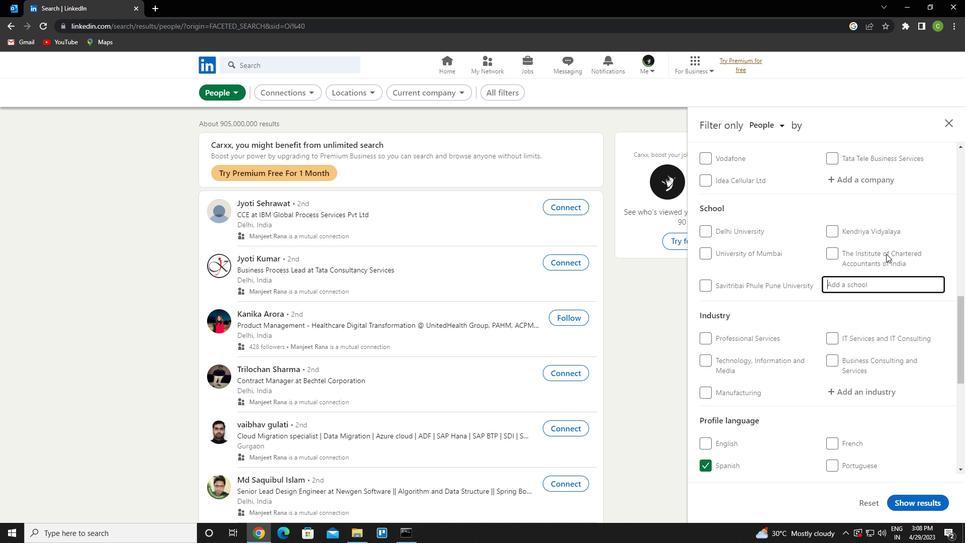 
Action: Mouse moved to (861, 240)
Screenshot: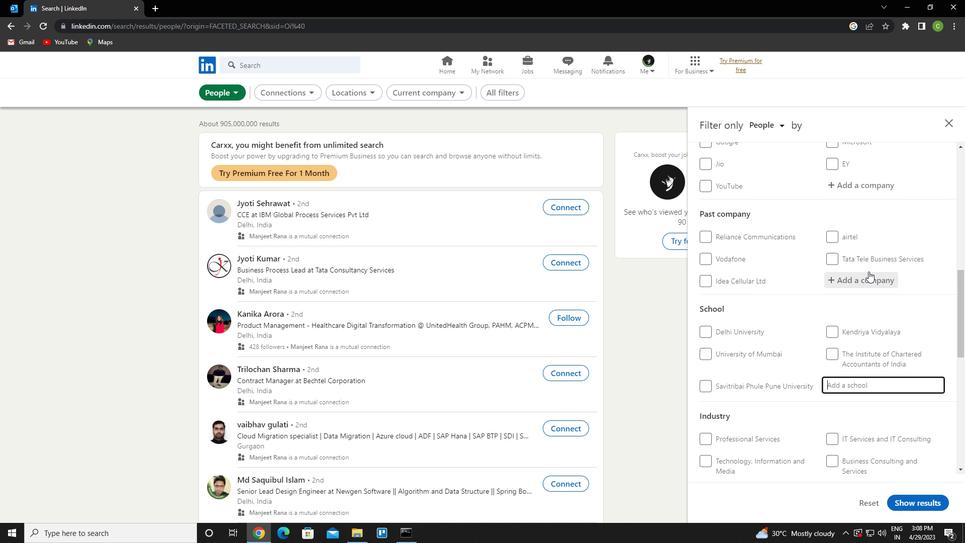 
Action: Mouse scrolled (861, 241) with delta (0, 0)
Screenshot: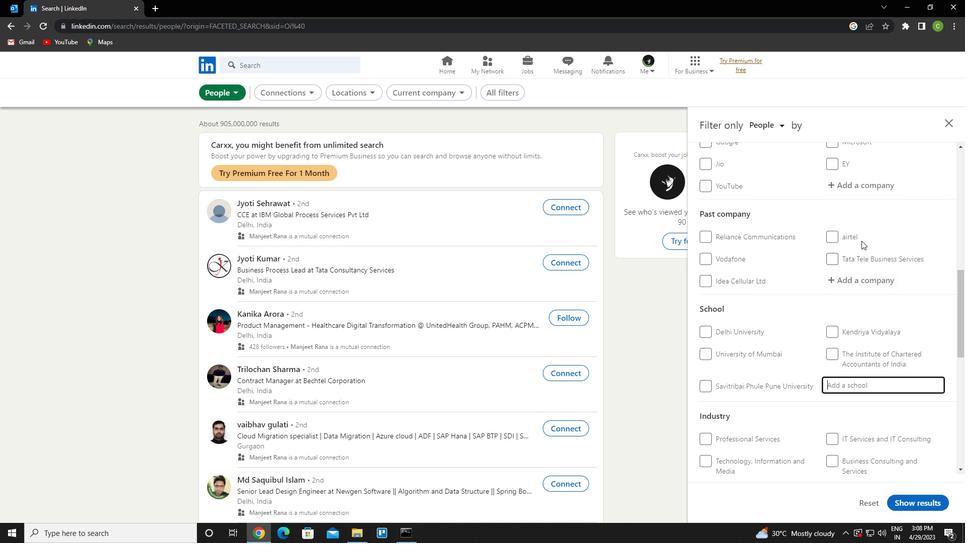 
Action: Mouse moved to (873, 233)
Screenshot: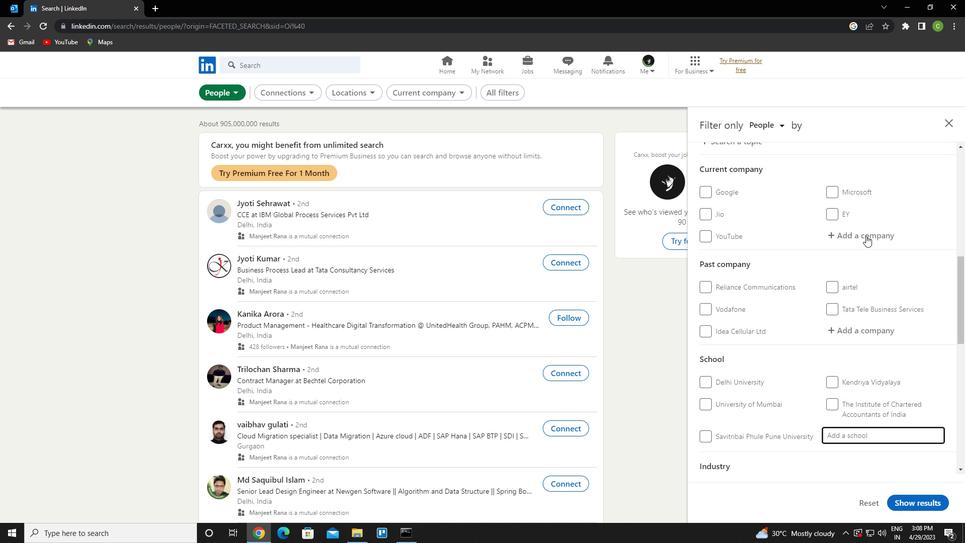 
Action: Mouse pressed left at (873, 233)
Screenshot: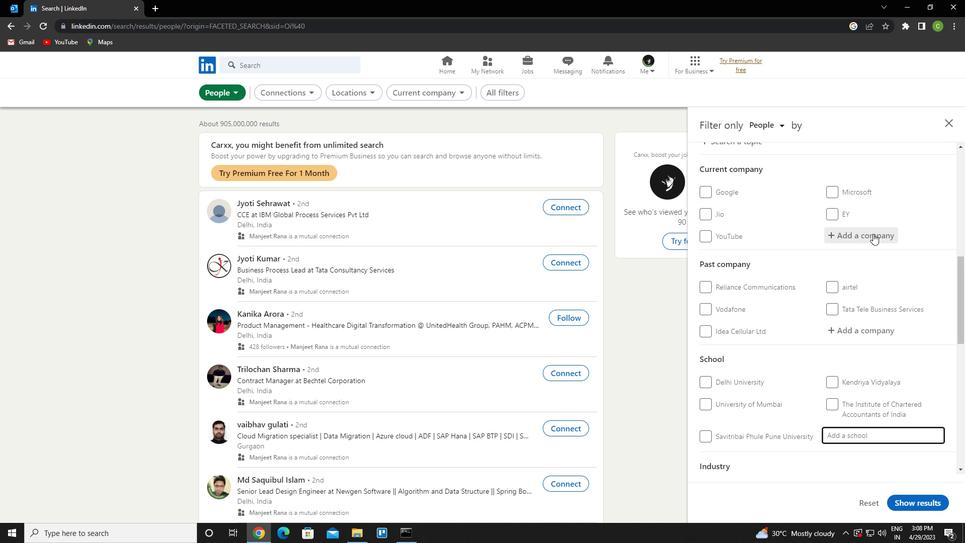 
Action: Key pressed ctrl+V
Screenshot: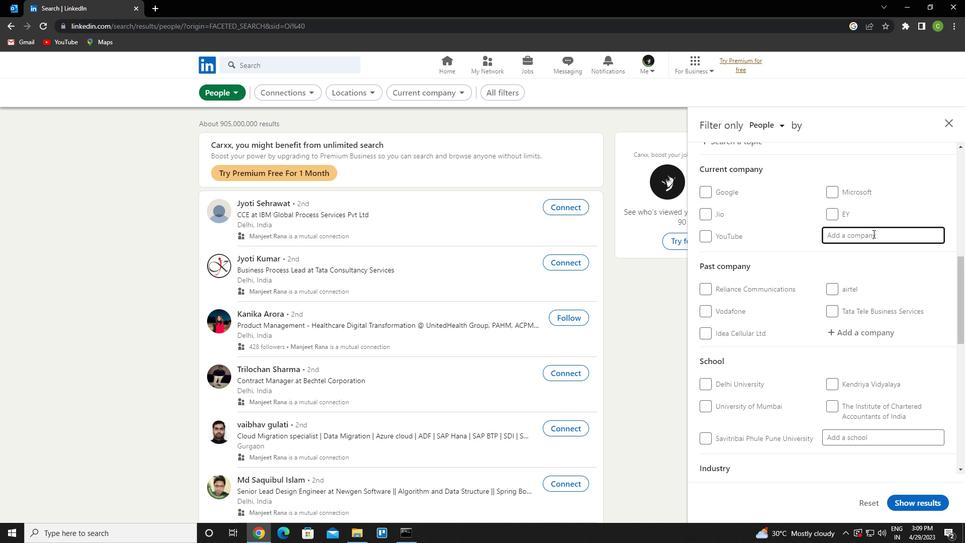 
Action: Mouse moved to (873, 233)
Screenshot: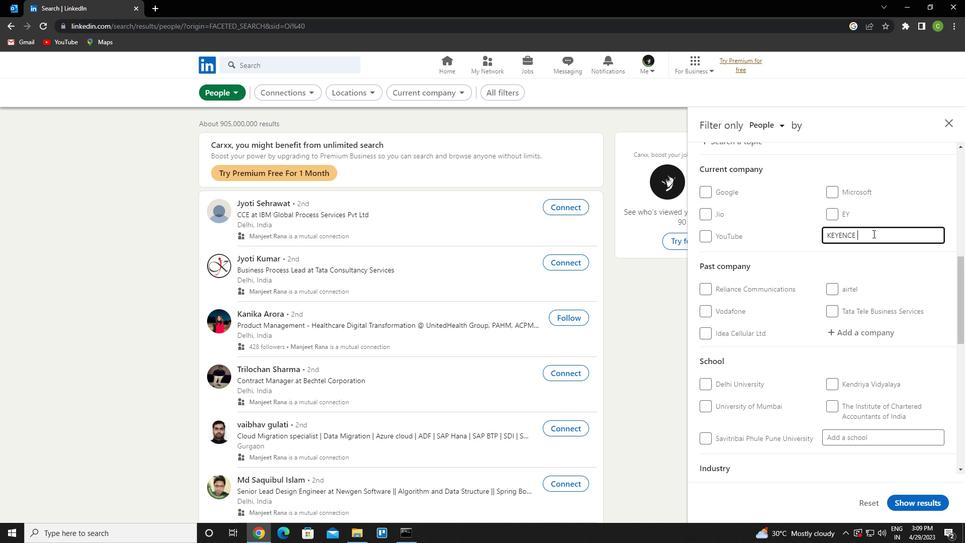 
Action: Key pressed <Key.down><Key.enter>
Screenshot: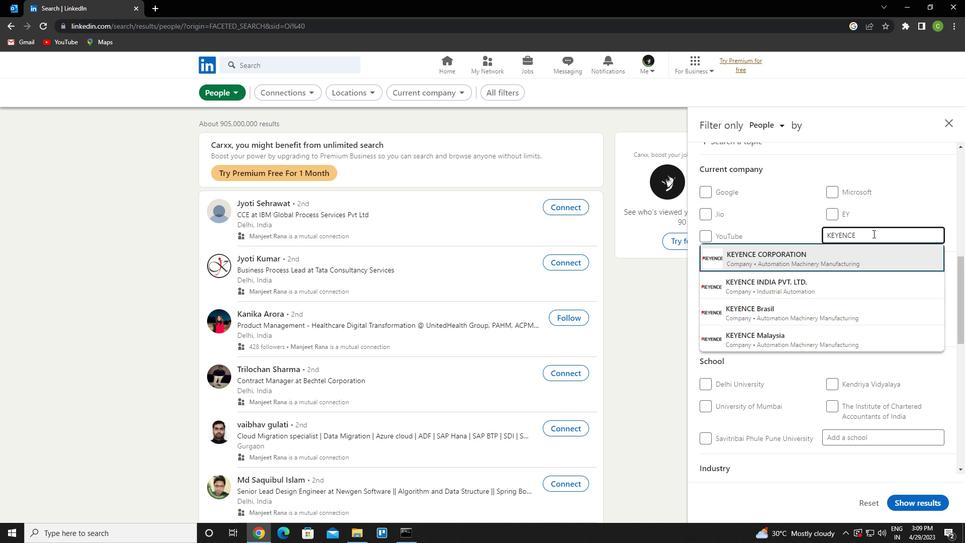 
Action: Mouse moved to (866, 238)
Screenshot: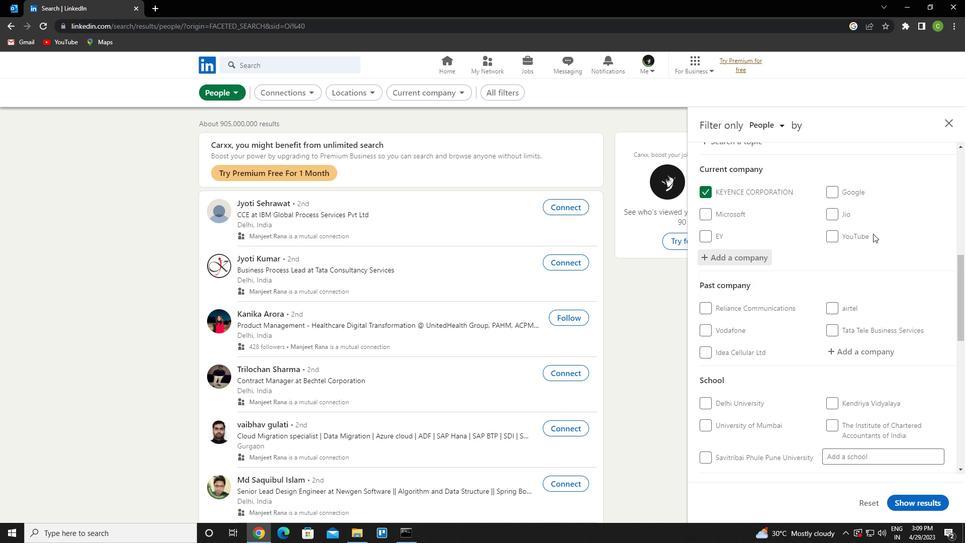 
Action: Mouse scrolled (866, 237) with delta (0, 0)
Screenshot: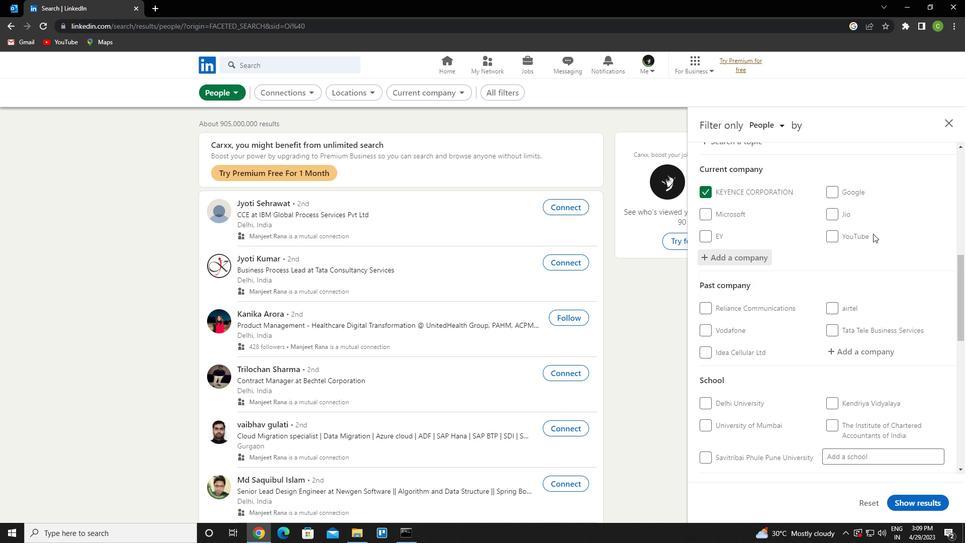 
Action: Mouse moved to (866, 239)
Screenshot: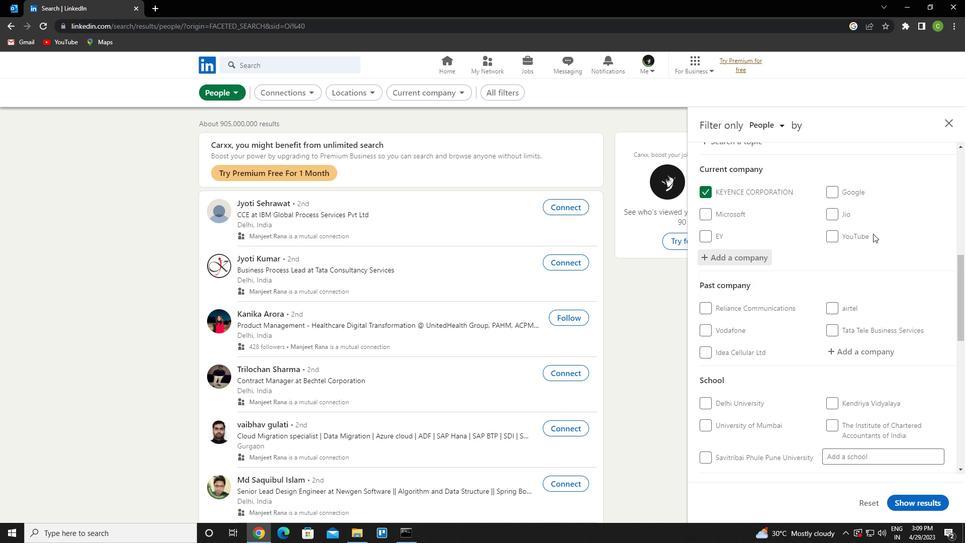 
Action: Mouse scrolled (866, 239) with delta (0, 0)
Screenshot: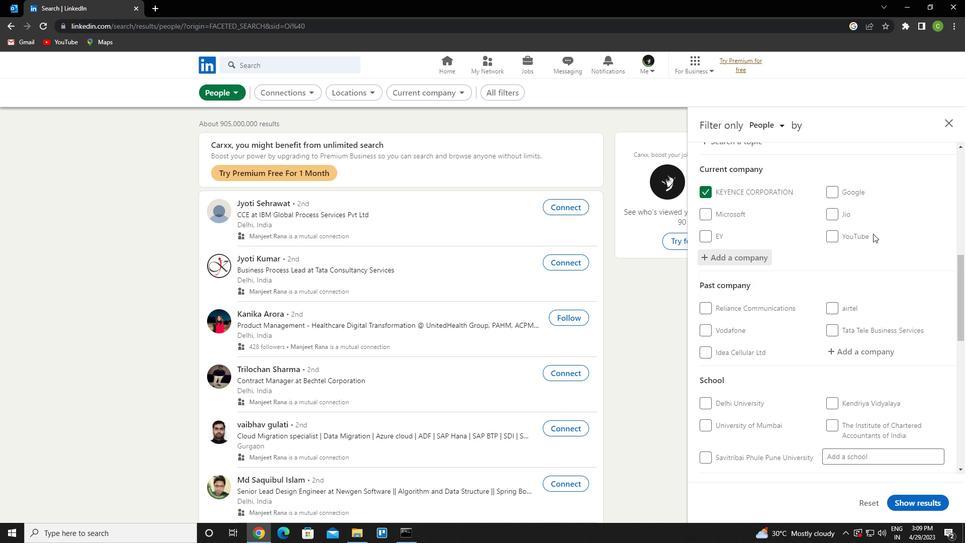 
Action: Mouse moved to (866, 240)
Screenshot: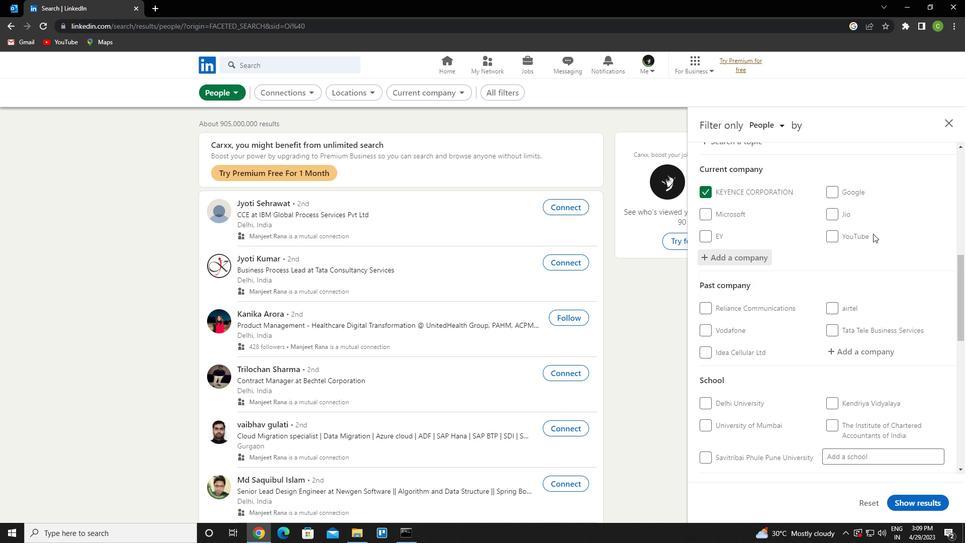 
Action: Mouse scrolled (866, 239) with delta (0, 0)
Screenshot: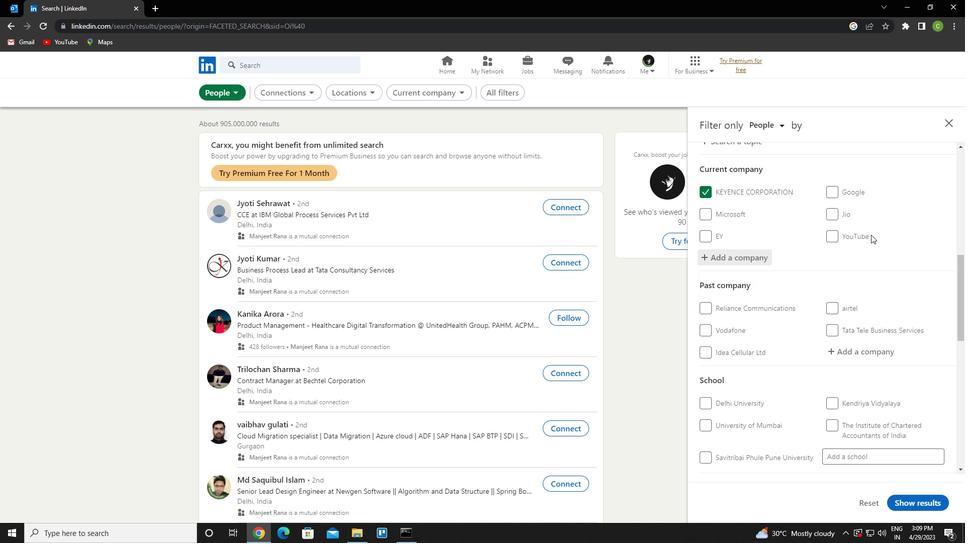 
Action: Mouse moved to (874, 308)
Screenshot: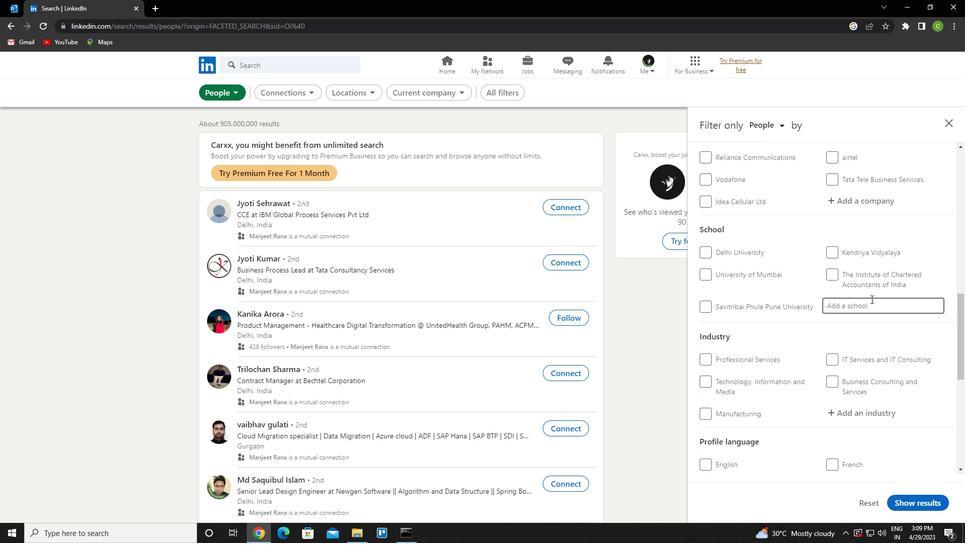 
Action: Mouse pressed left at (874, 308)
Screenshot: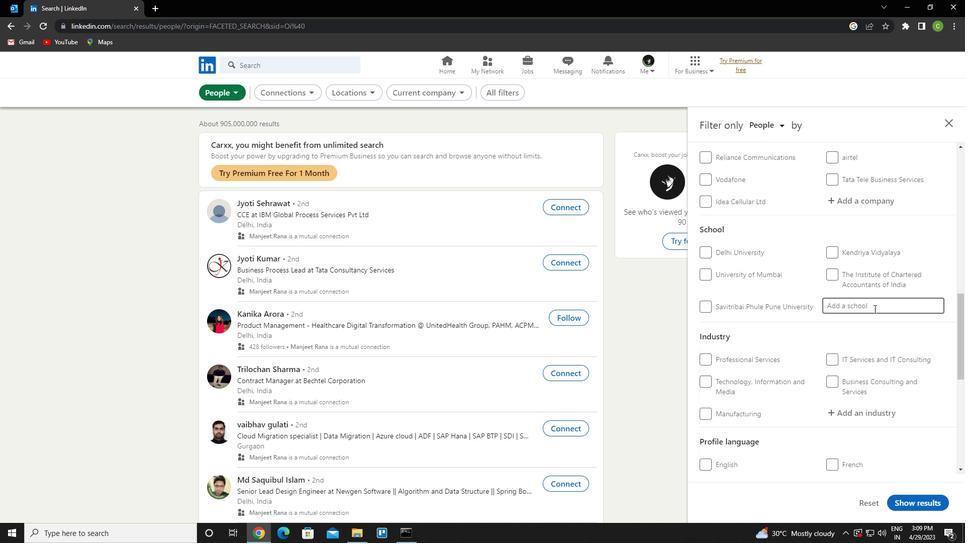 
Action: Key pressed <Key.caps_lock><Key.caps_lock>ctrl+A<Key.caps_lock>T.<Key.space><Key.caps_lock>A<Key.caps_lock>NTHONY<Key.left><Key.right><Key.left><Key.left><Key.left><Key.right><Key.backspace><Key.caps_lock>ctrl+S<Key.down><Key.down><Key.enter>
Screenshot: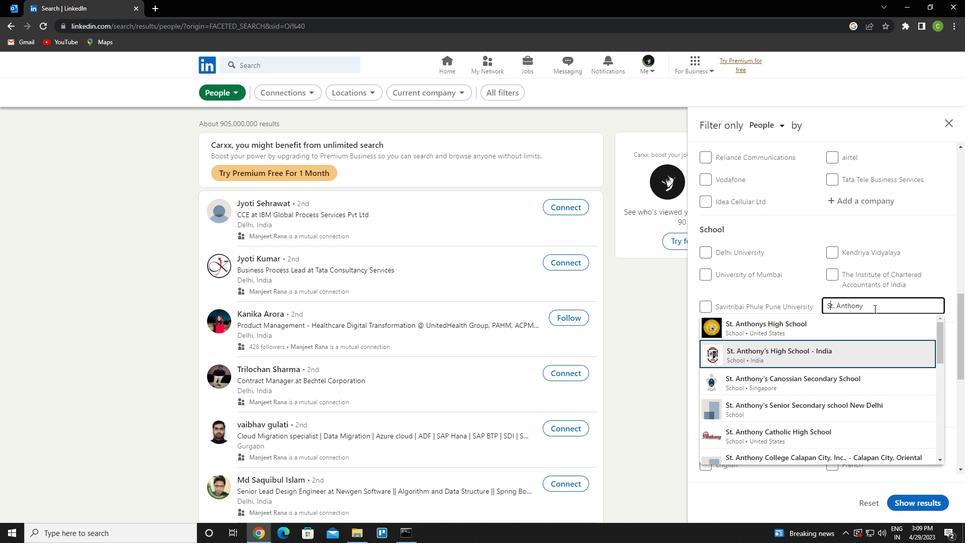 
Action: Mouse scrolled (874, 308) with delta (0, 0)
Screenshot: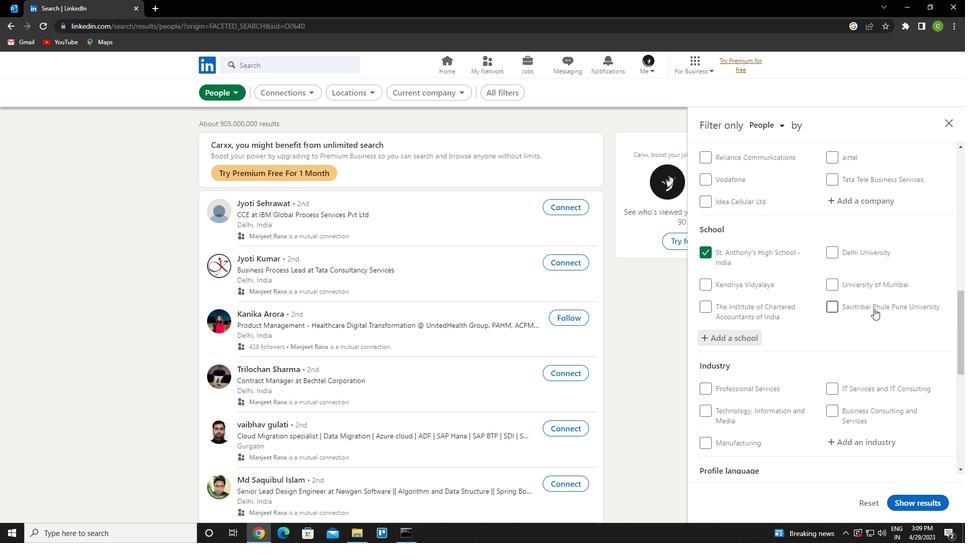 
Action: Mouse moved to (857, 319)
Screenshot: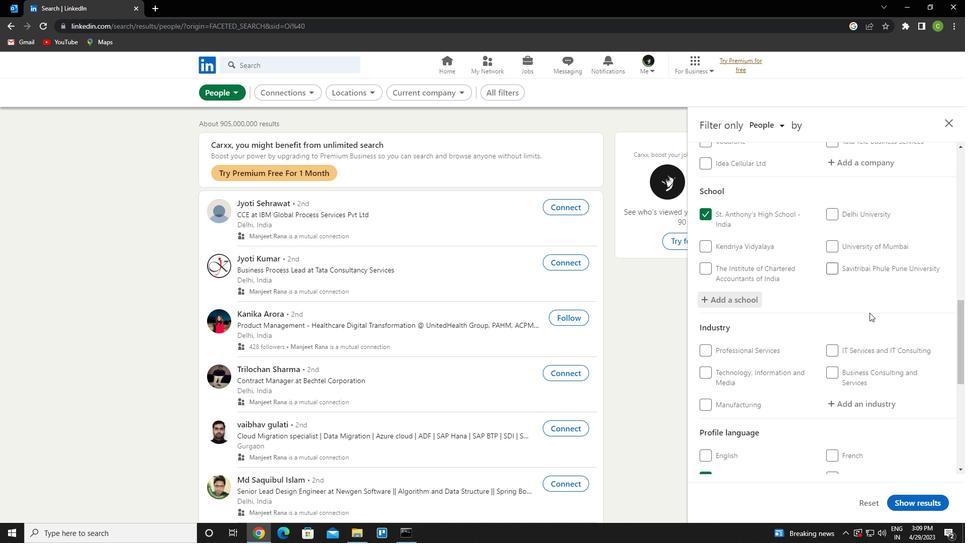 
Action: Mouse scrolled (857, 319) with delta (0, 0)
Screenshot: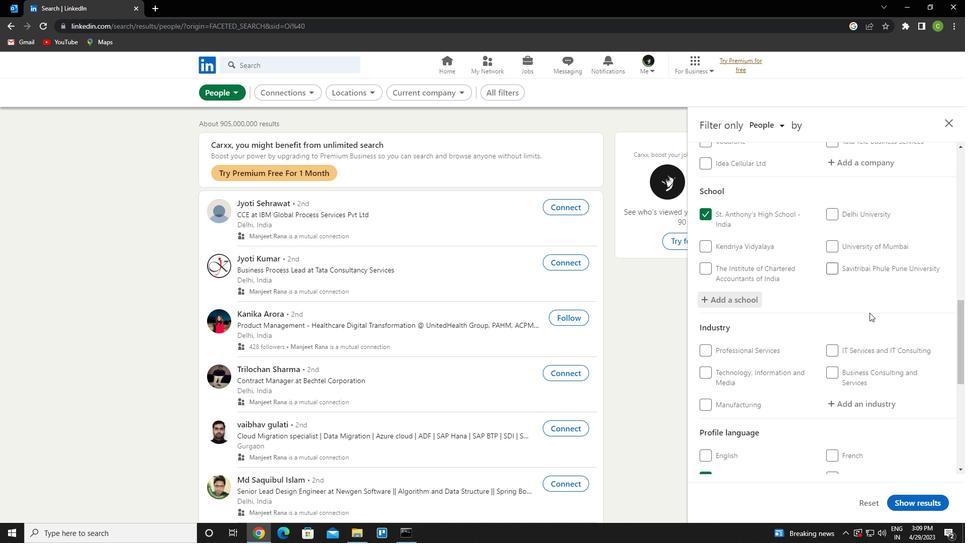 
Action: Mouse moved to (854, 322)
Screenshot: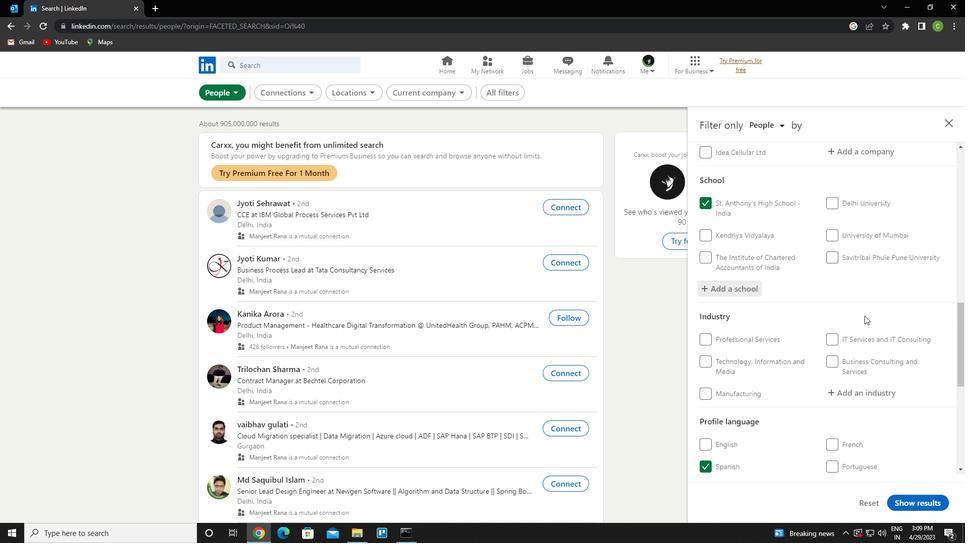
Action: Mouse scrolled (854, 321) with delta (0, 0)
Screenshot: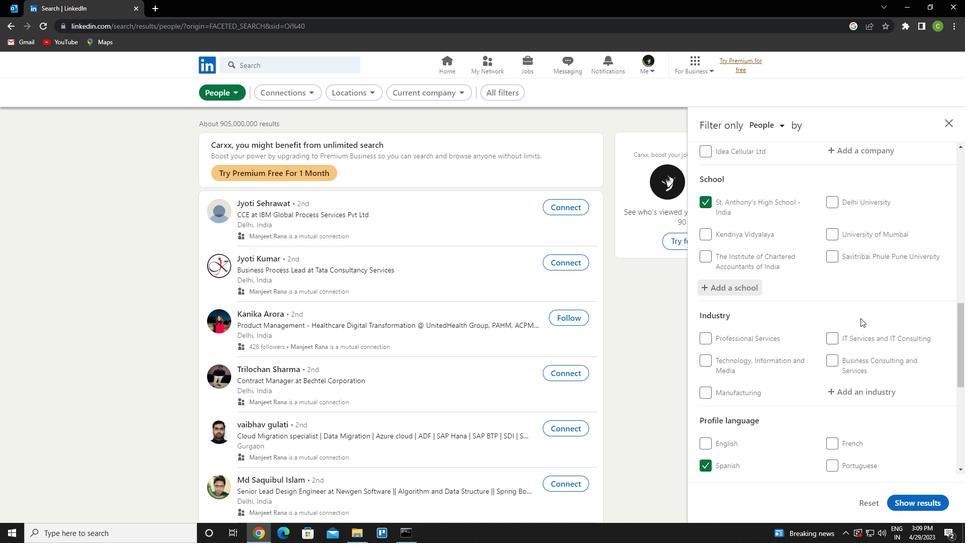 
Action: Mouse moved to (876, 293)
Screenshot: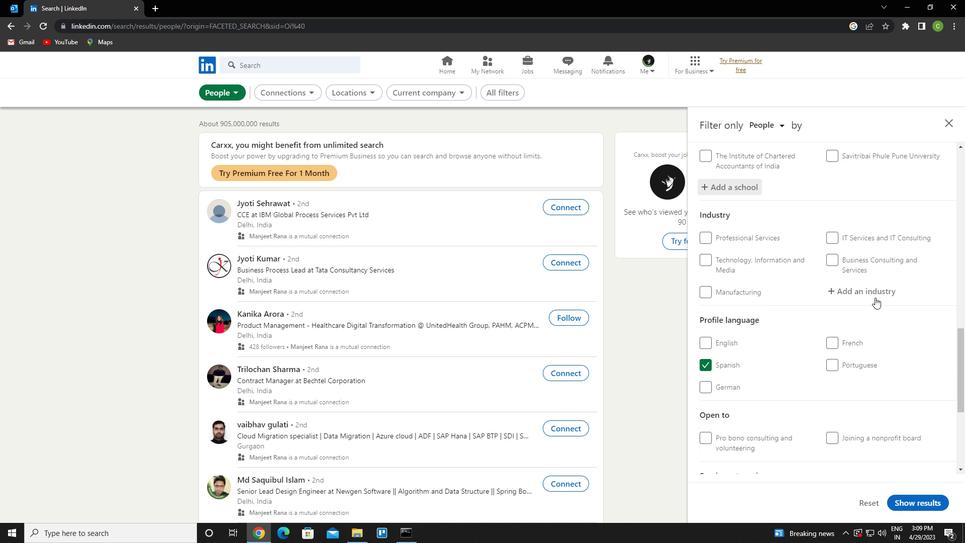 
Action: Mouse pressed left at (876, 293)
Screenshot: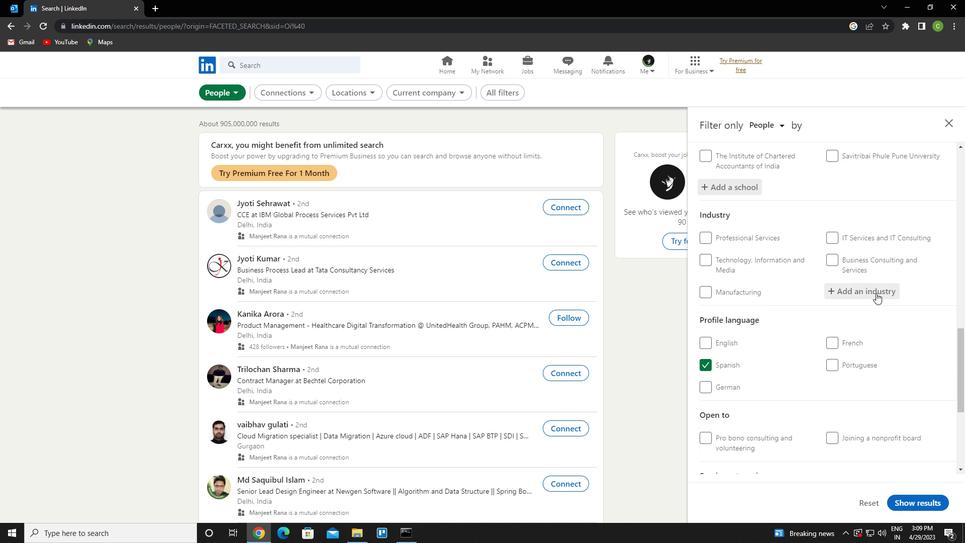 
Action: Key pressed <Key.caps_lock><Key.caps_lock>W<Key.caps_lock>HOLESALE<Key.space><Key.down><Key.down><Key.enter>
Screenshot: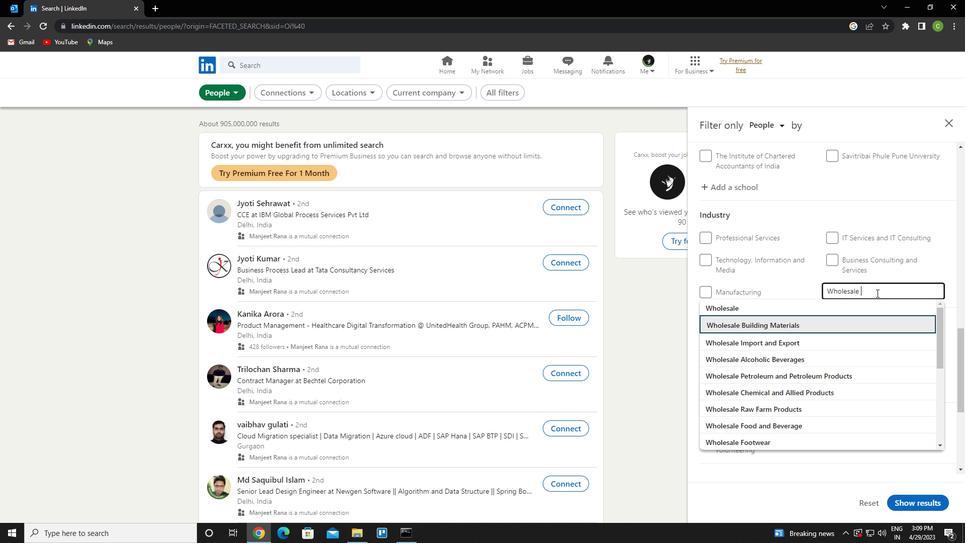 
Action: Mouse scrolled (876, 292) with delta (0, 0)
Screenshot: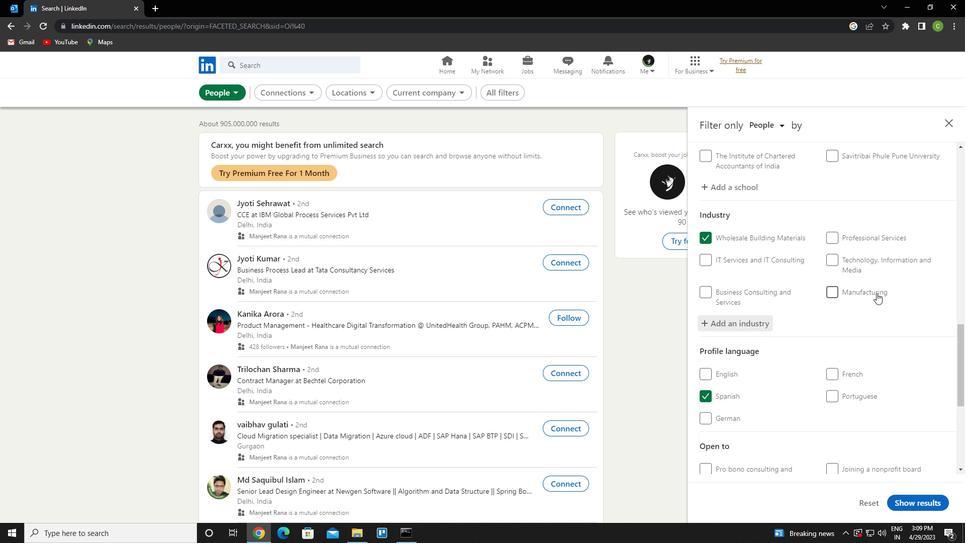
Action: Mouse moved to (876, 293)
Screenshot: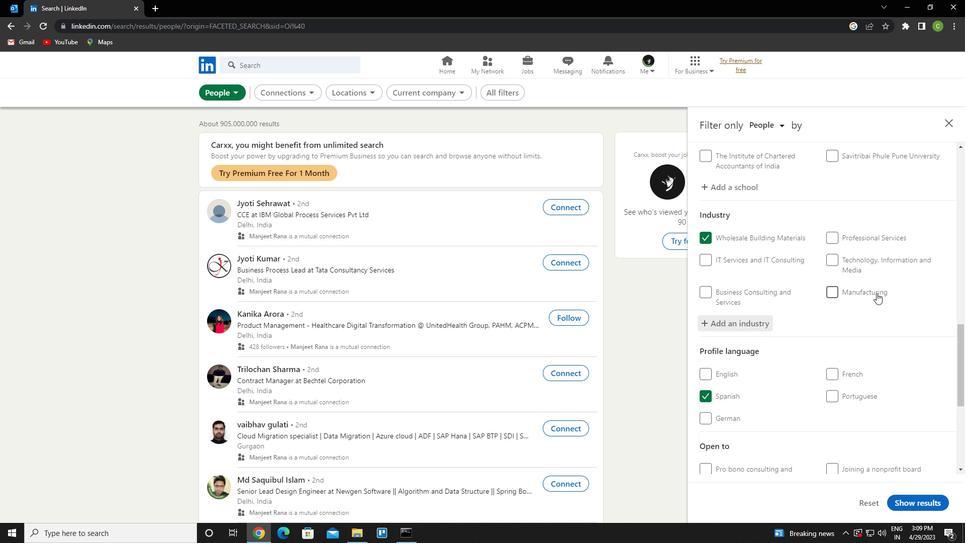 
Action: Mouse scrolled (876, 293) with delta (0, 0)
Screenshot: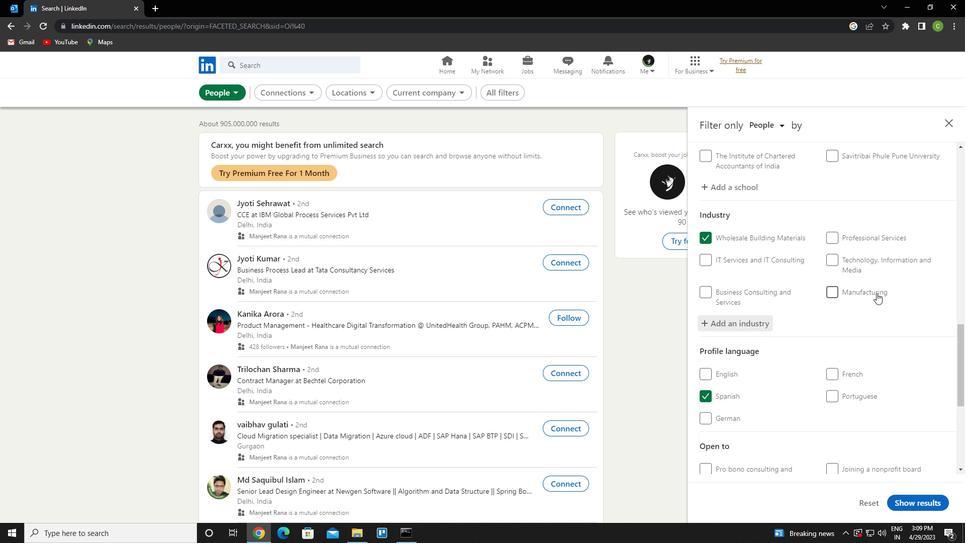 
Action: Mouse moved to (866, 315)
Screenshot: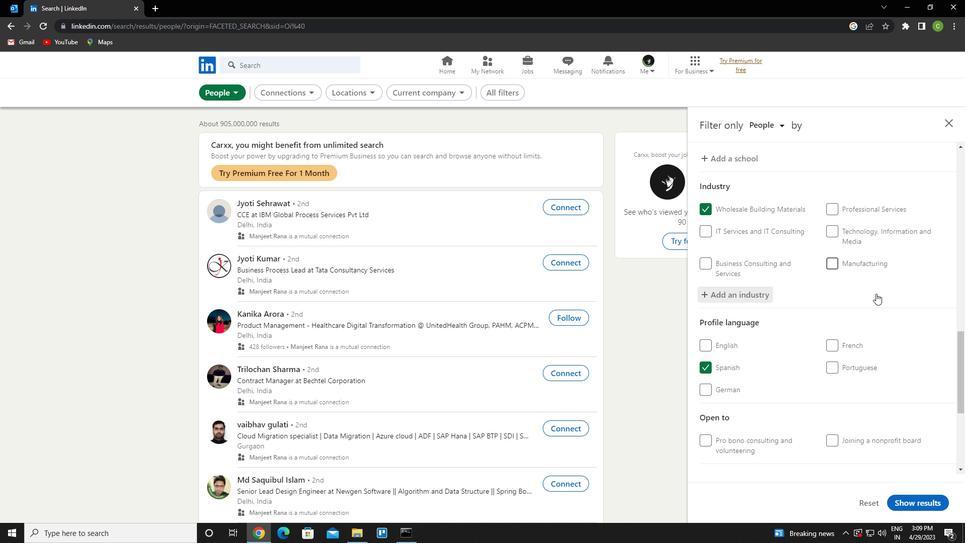 
Action: Mouse scrolled (866, 315) with delta (0, 0)
Screenshot: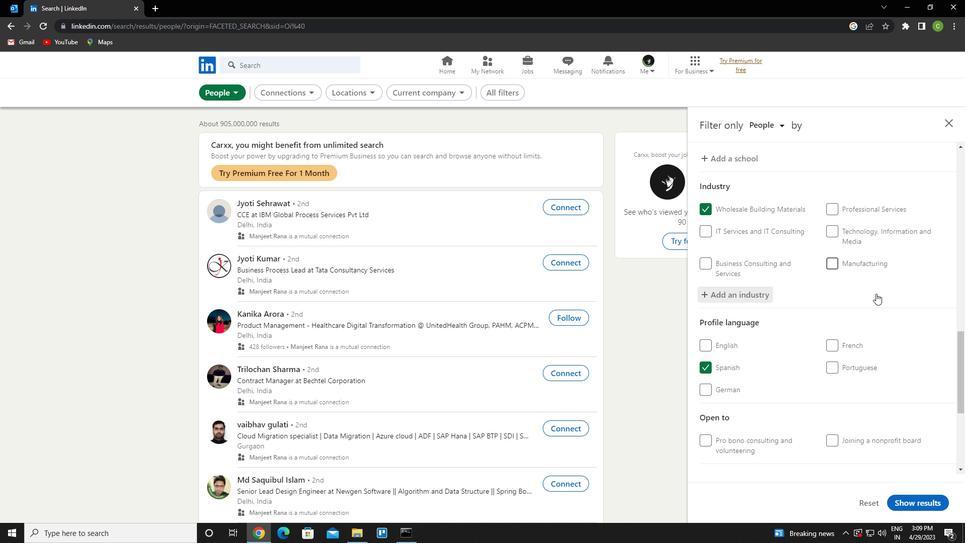 
Action: Mouse moved to (856, 357)
Screenshot: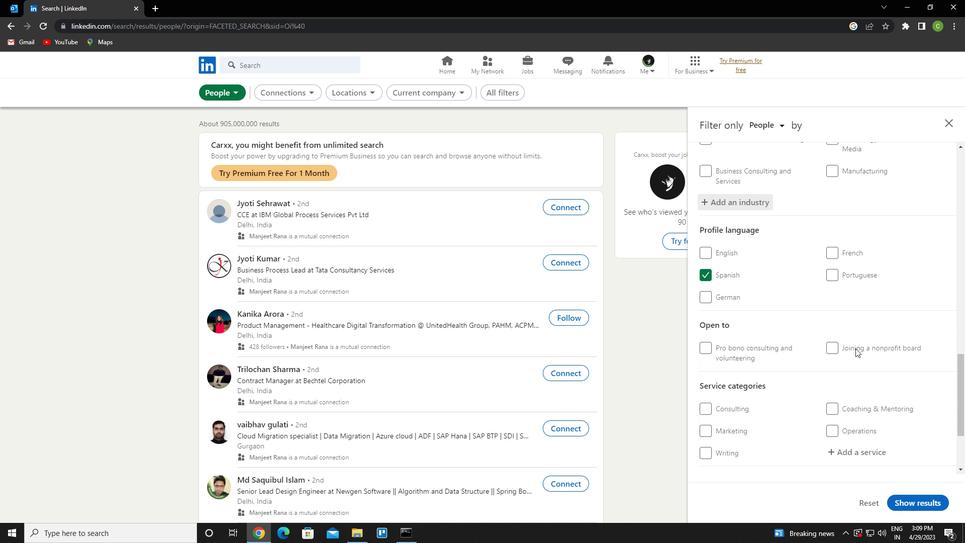 
Action: Mouse scrolled (856, 357) with delta (0, 0)
Screenshot: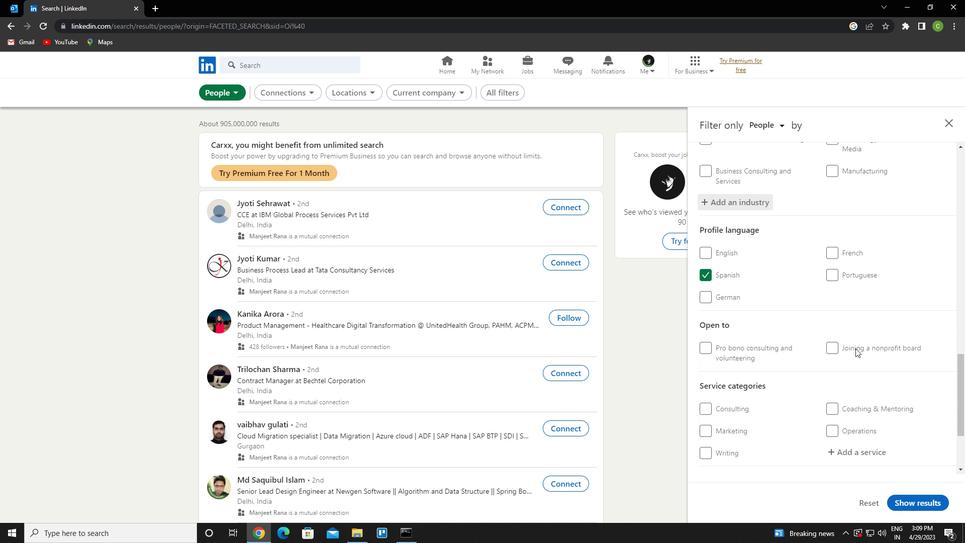 
Action: Mouse moved to (861, 360)
Screenshot: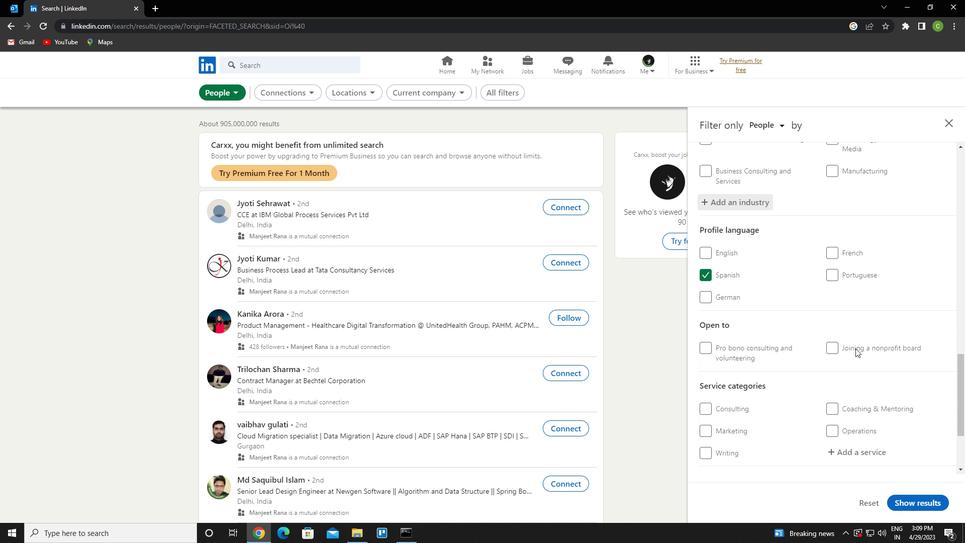 
Action: Mouse scrolled (861, 359) with delta (0, 0)
Screenshot: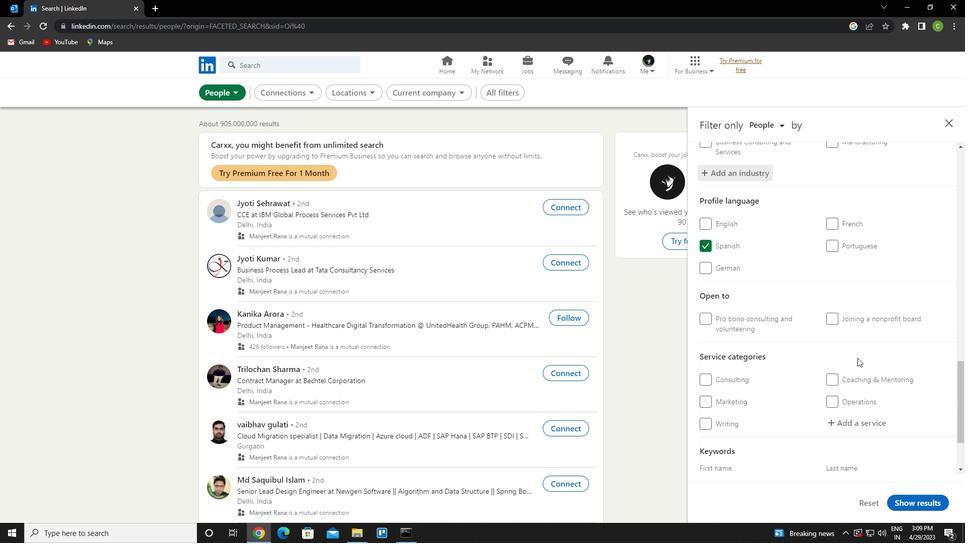 
Action: Mouse scrolled (861, 359) with delta (0, 0)
Screenshot: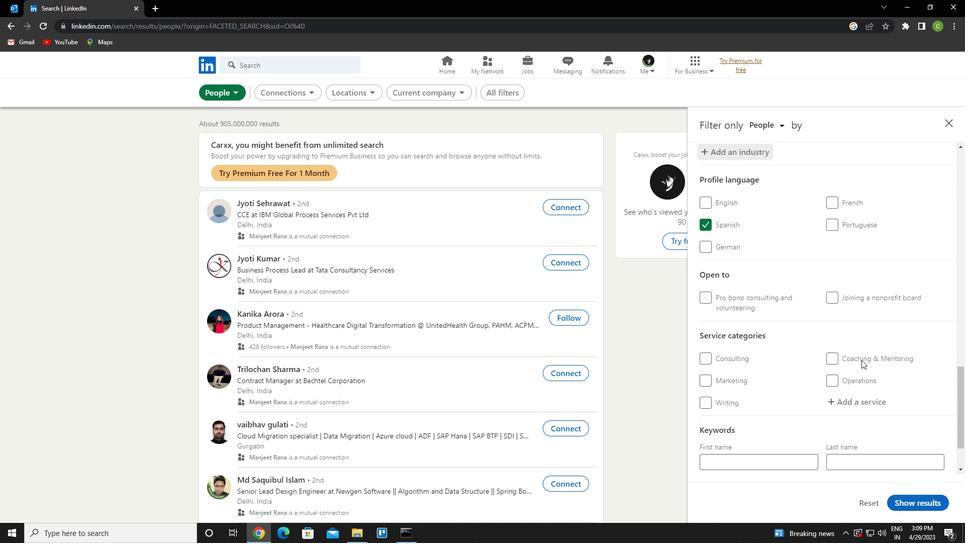 
Action: Mouse scrolled (861, 359) with delta (0, 0)
Screenshot: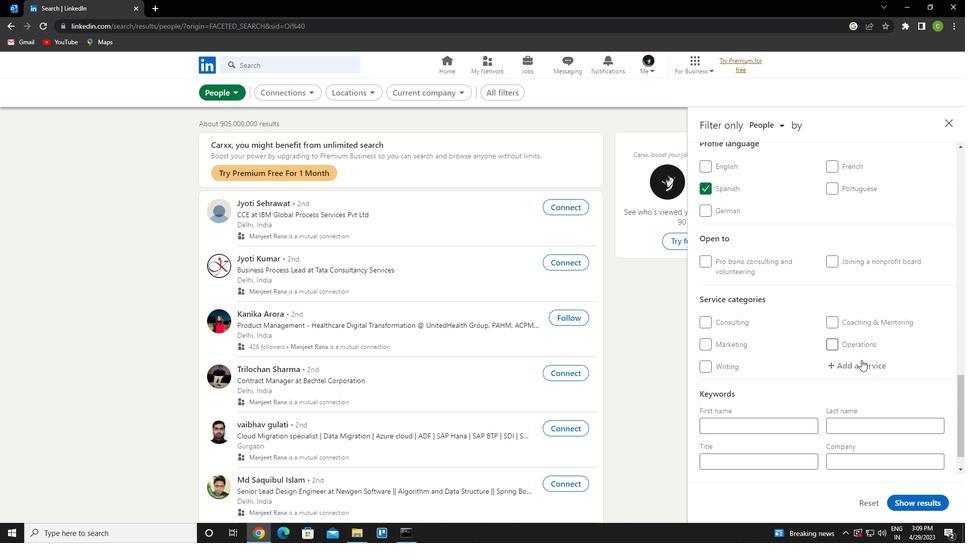 
Action: Mouse moved to (861, 335)
Screenshot: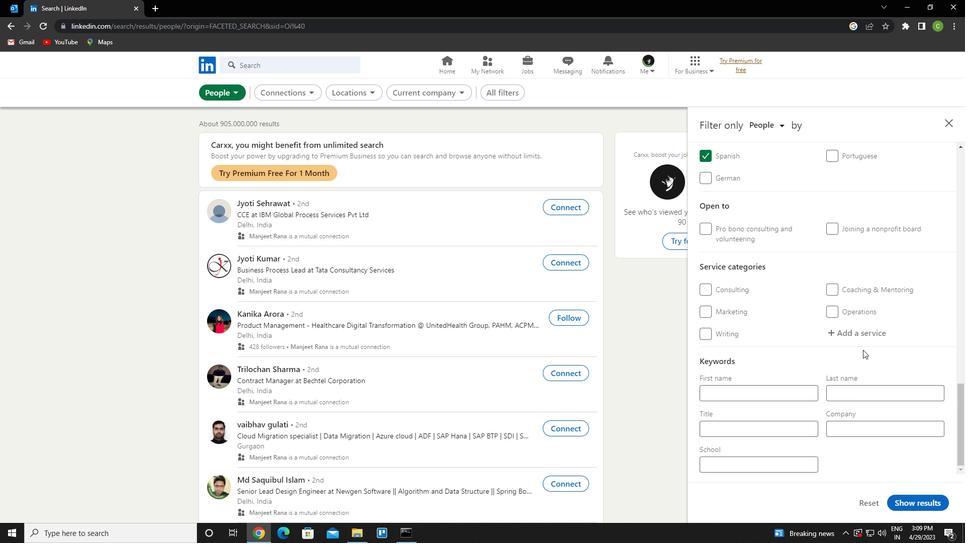 
Action: Mouse pressed left at (861, 335)
Screenshot: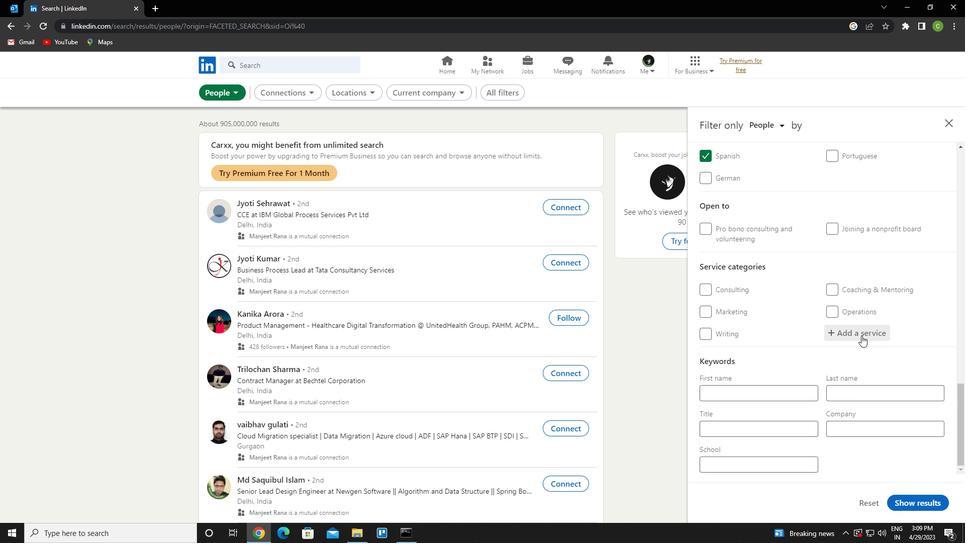 
Action: Key pressed <Key.caps_lock>L<Key.caps_lock>ABOR<Key.space><Key.down><Key.enter>
Screenshot: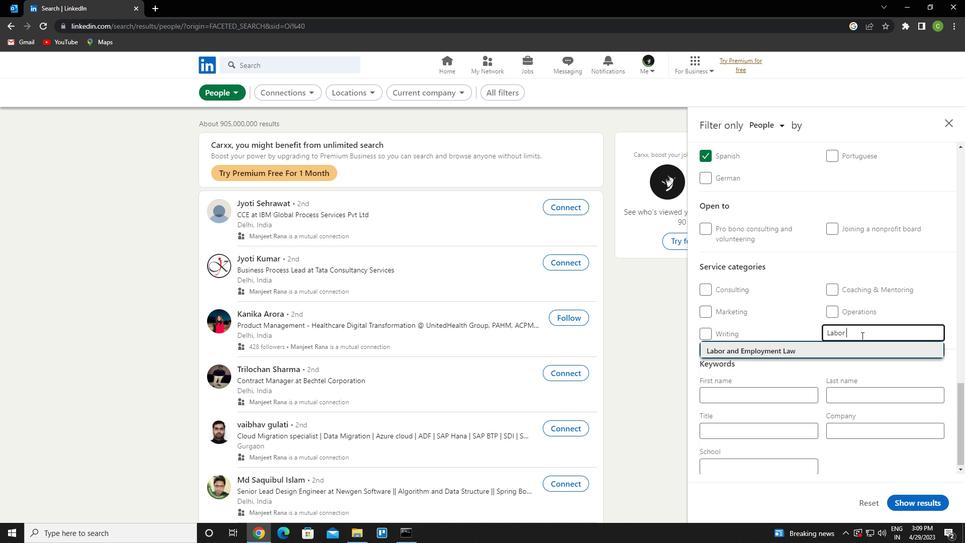 
Action: Mouse moved to (840, 335)
Screenshot: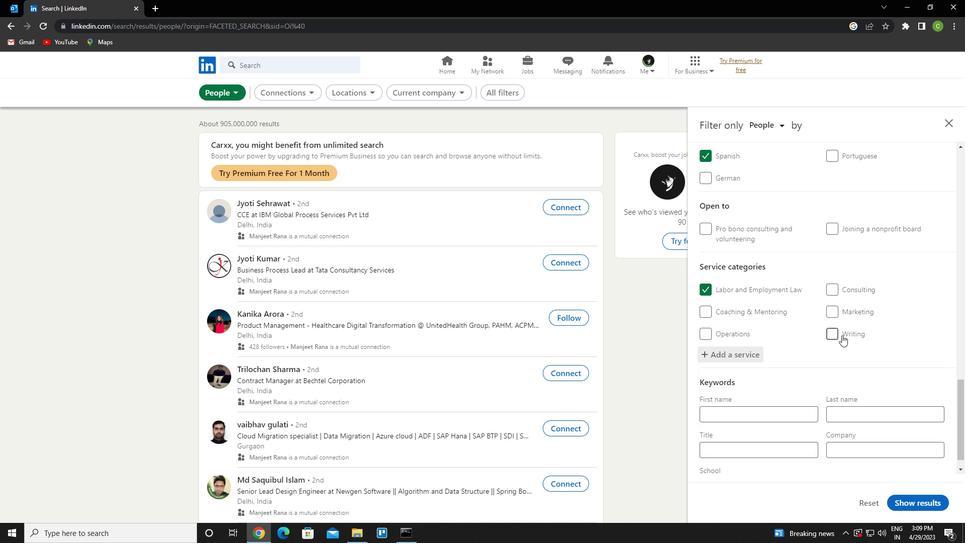 
Action: Mouse scrolled (840, 334) with delta (0, 0)
Screenshot: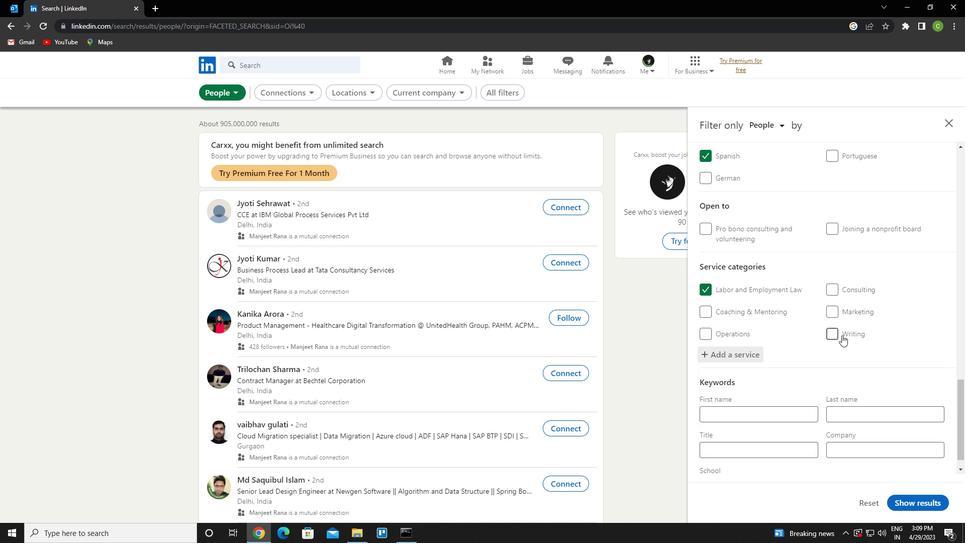 
Action: Mouse moved to (840, 335)
Screenshot: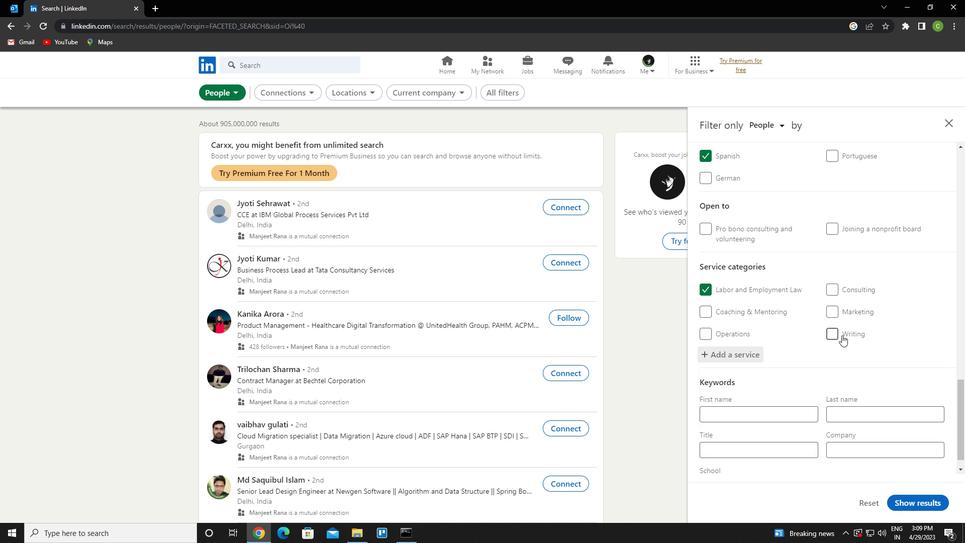 
Action: Mouse scrolled (840, 334) with delta (0, 0)
Screenshot: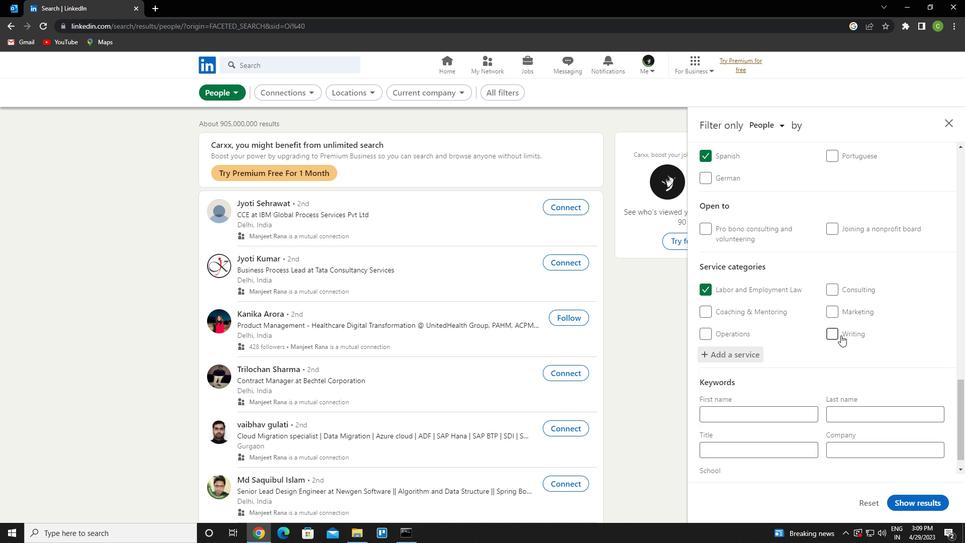 
Action: Mouse scrolled (840, 334) with delta (0, 0)
Screenshot: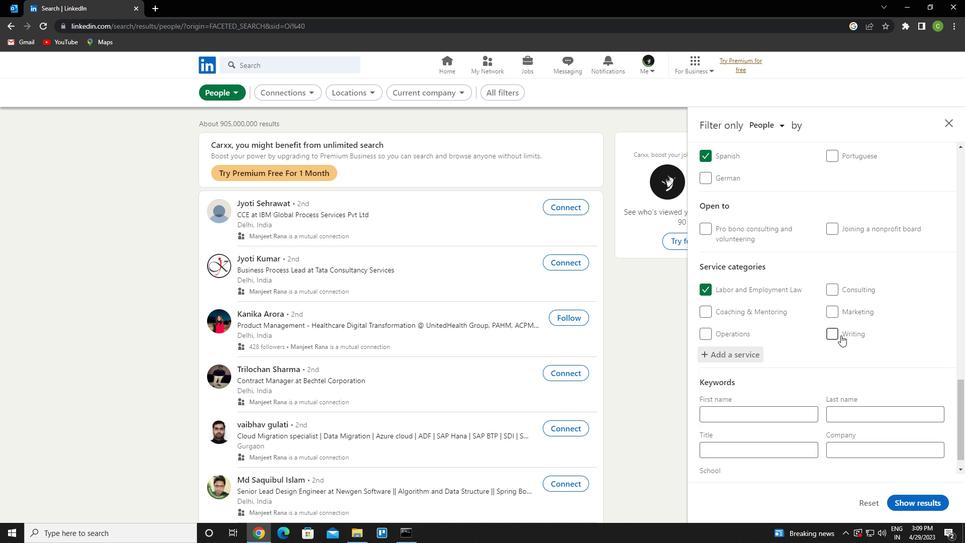 
Action: Mouse scrolled (840, 334) with delta (0, 0)
Screenshot: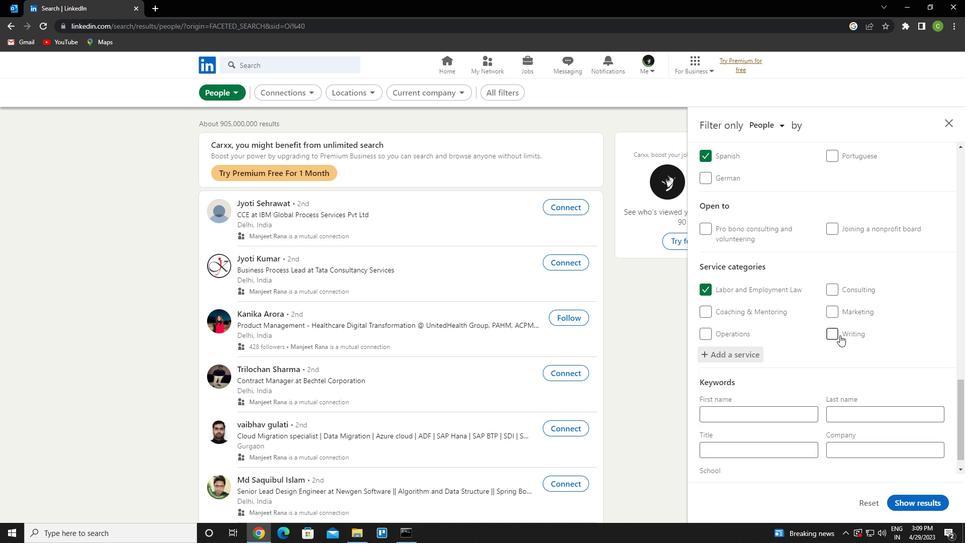
Action: Mouse moved to (836, 336)
Screenshot: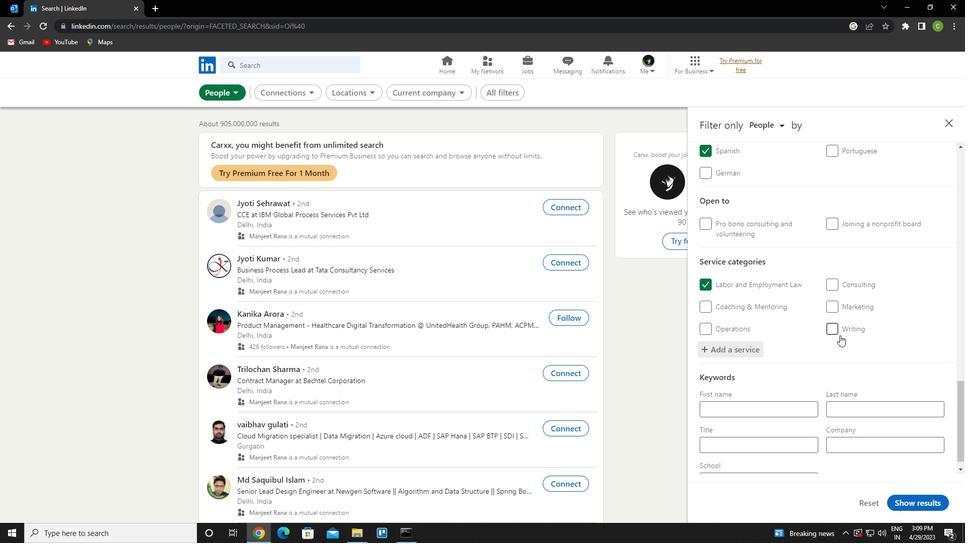 
Action: Mouse scrolled (836, 336) with delta (0, 0)
Screenshot: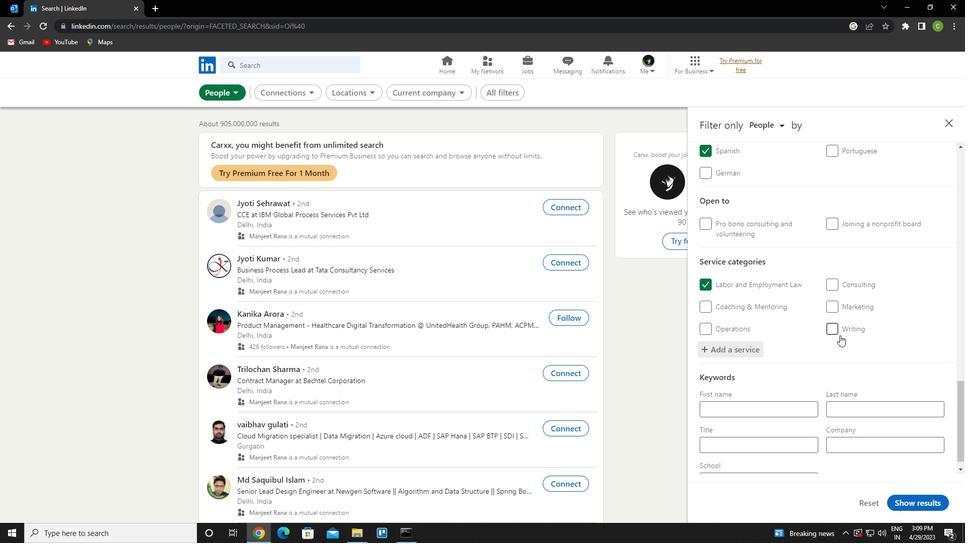 
Action: Mouse moved to (776, 425)
Screenshot: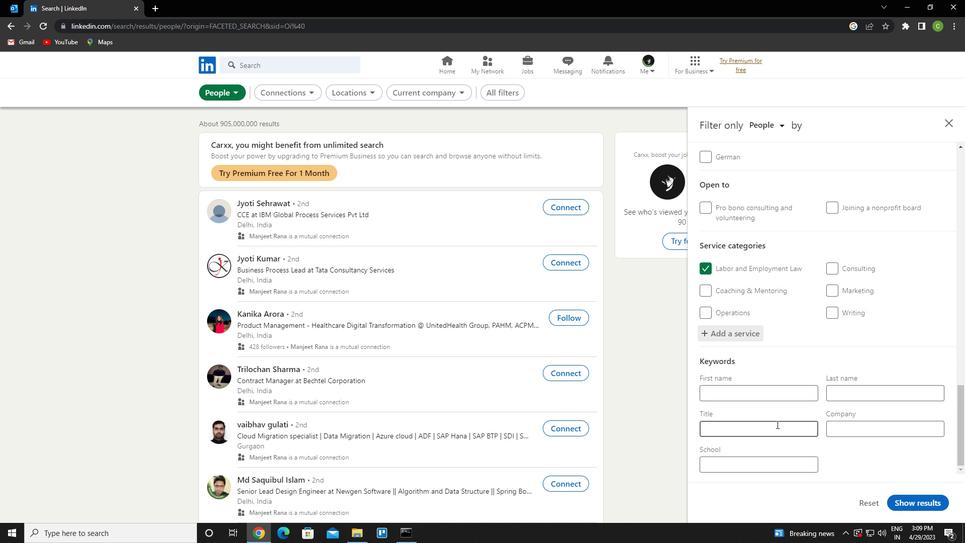 
Action: Mouse pressed left at (776, 425)
Screenshot: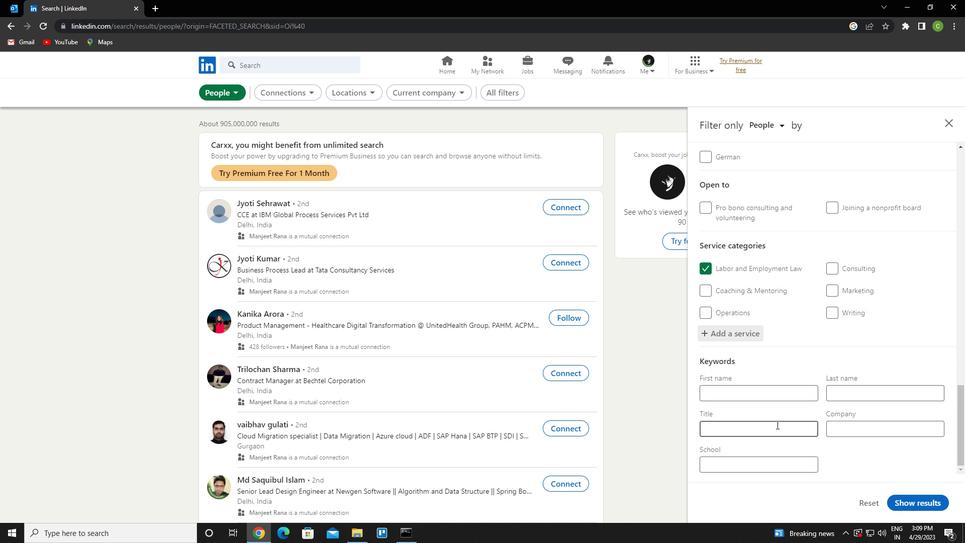 
Action: Key pressed <Key.caps_lock>H<Key.caps_lock>OTEL<Key.space><Key.caps_lock>M<Key.caps_lock>ANAGER
Screenshot: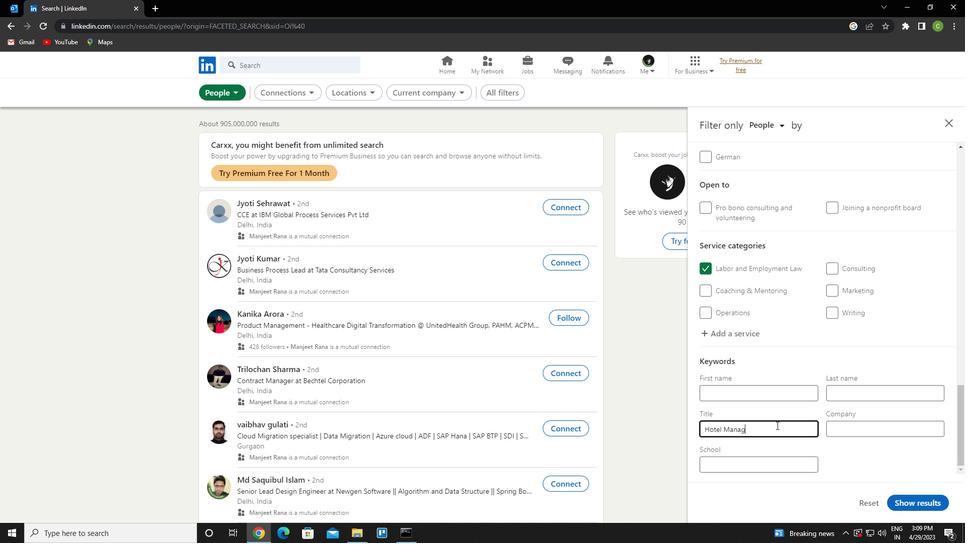 
Action: Mouse moved to (922, 504)
Screenshot: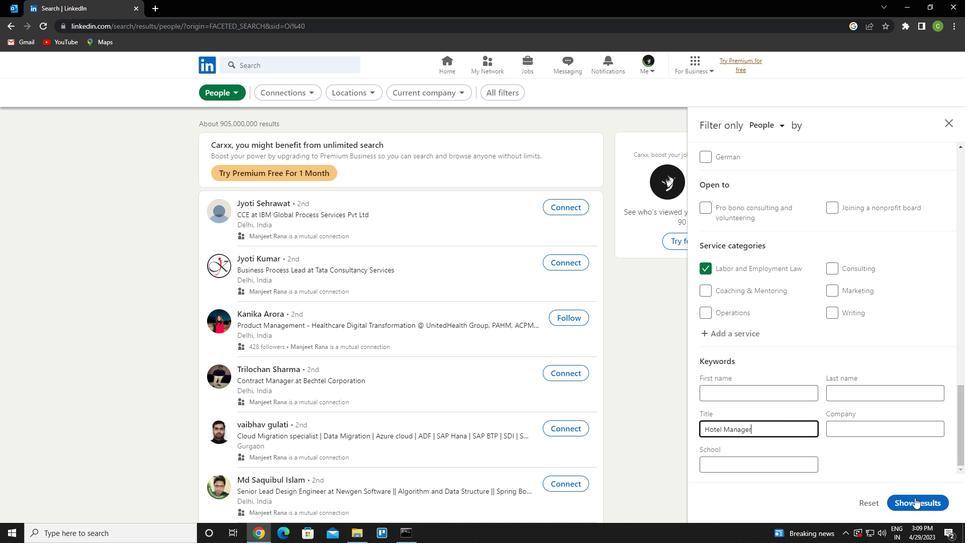 
Action: Mouse pressed left at (922, 504)
Screenshot: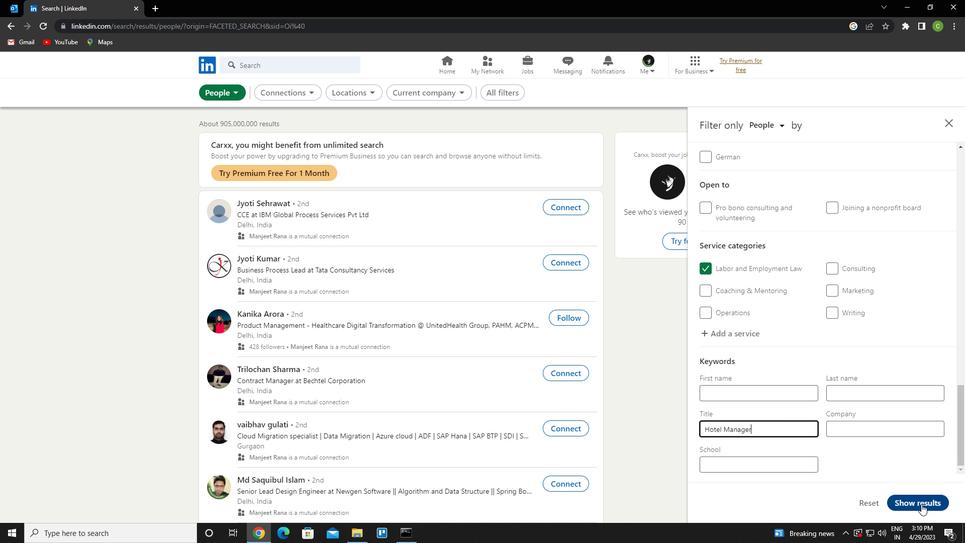 
Action: Mouse moved to (382, 397)
Screenshot: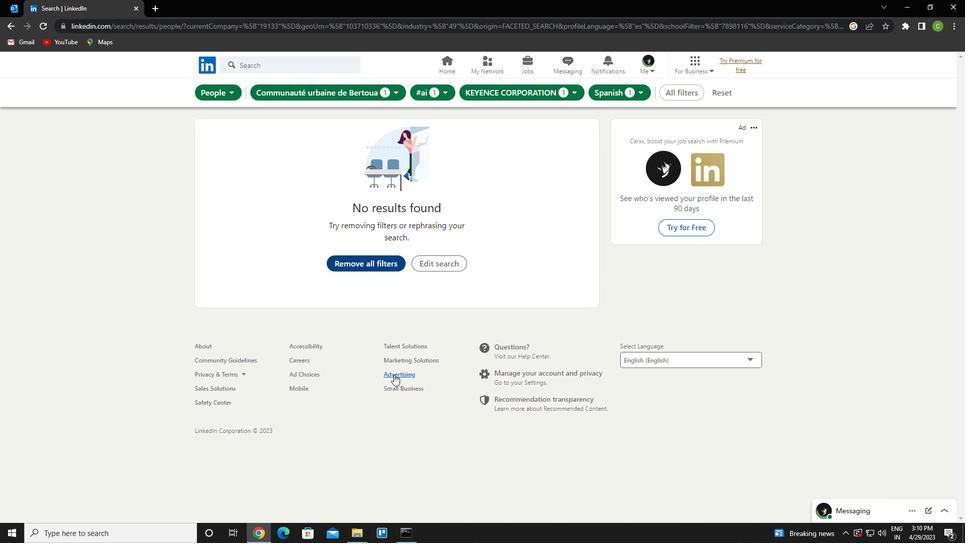 
